 Task: Create a due date automation trigger when advanced on, on the tuesday of the week a card is due add fields without custom field "Resume" set to a number greater or equal to 1 and greater than 10 at 11:00 AM.
Action: Mouse moved to (846, 261)
Screenshot: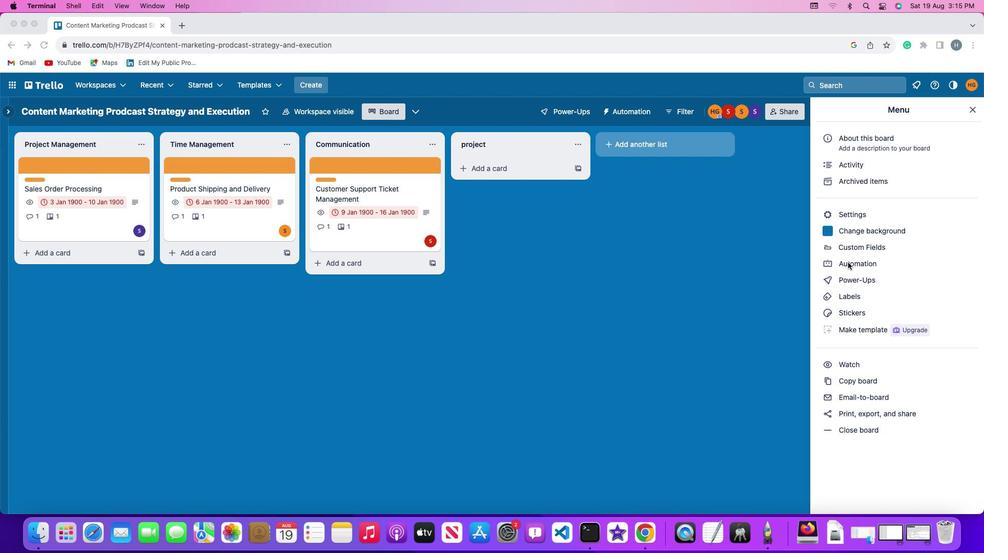 
Action: Mouse pressed left at (846, 261)
Screenshot: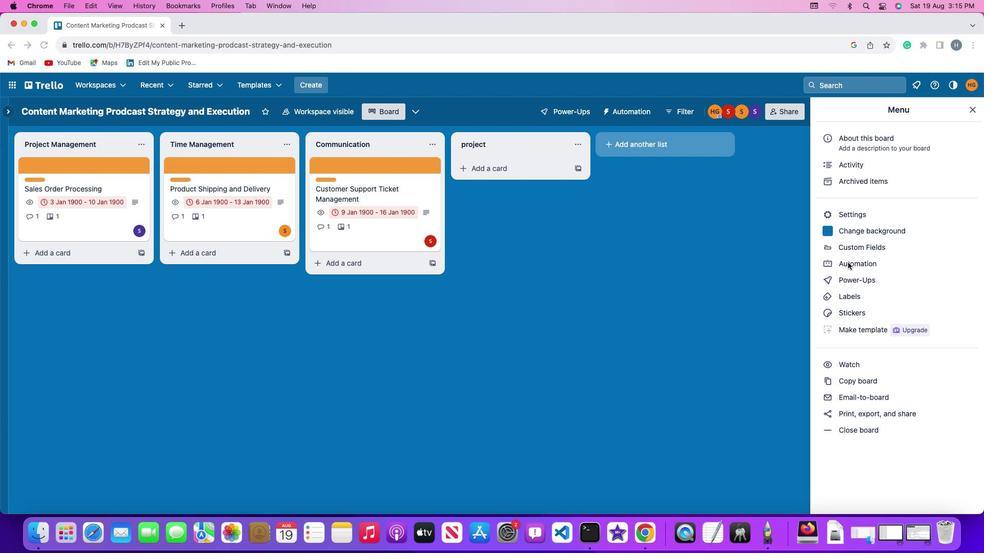 
Action: Mouse pressed left at (846, 261)
Screenshot: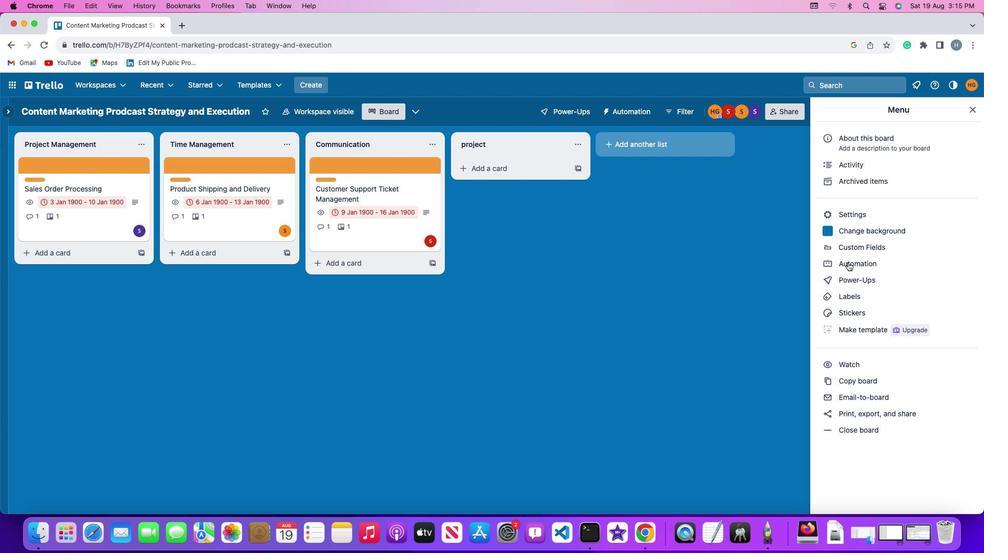 
Action: Mouse moved to (74, 242)
Screenshot: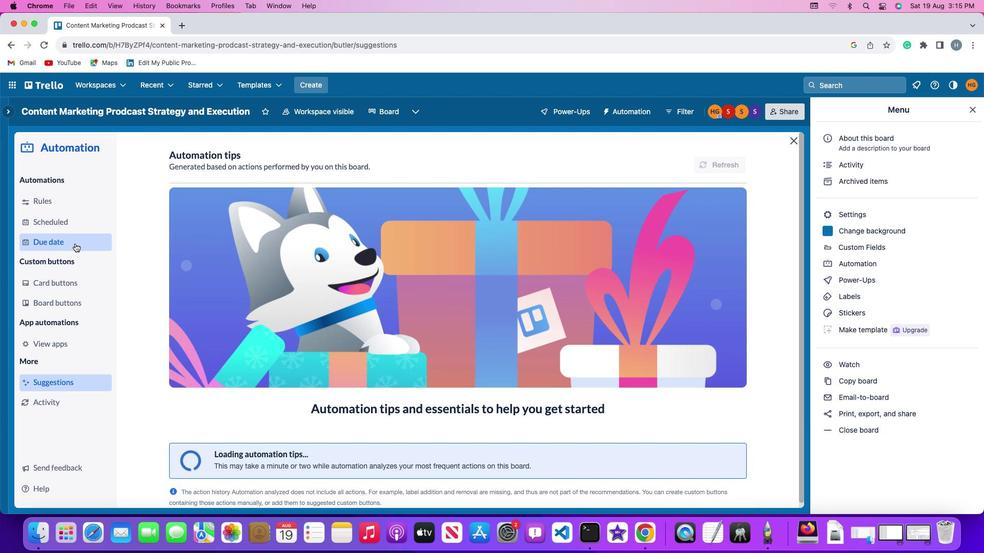 
Action: Mouse pressed left at (74, 242)
Screenshot: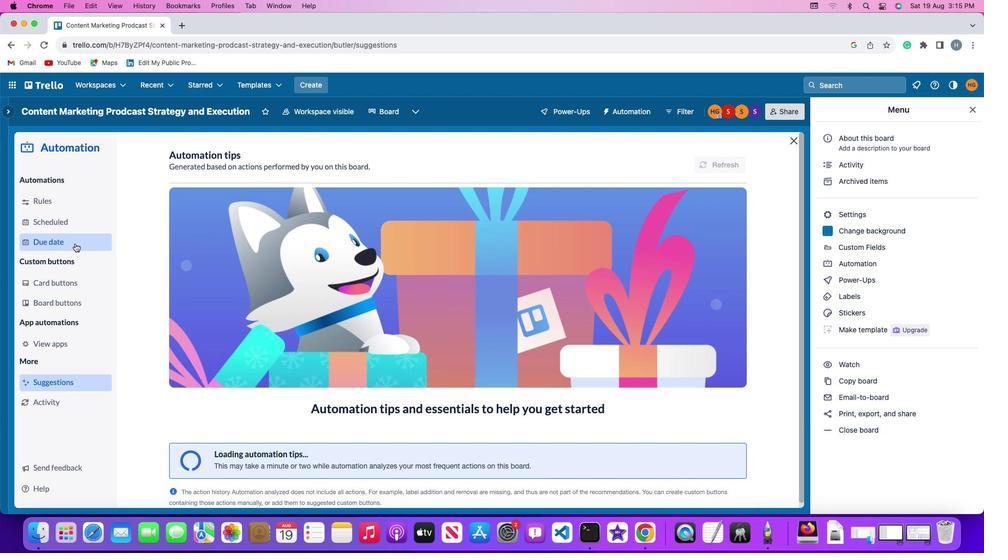 
Action: Mouse moved to (705, 155)
Screenshot: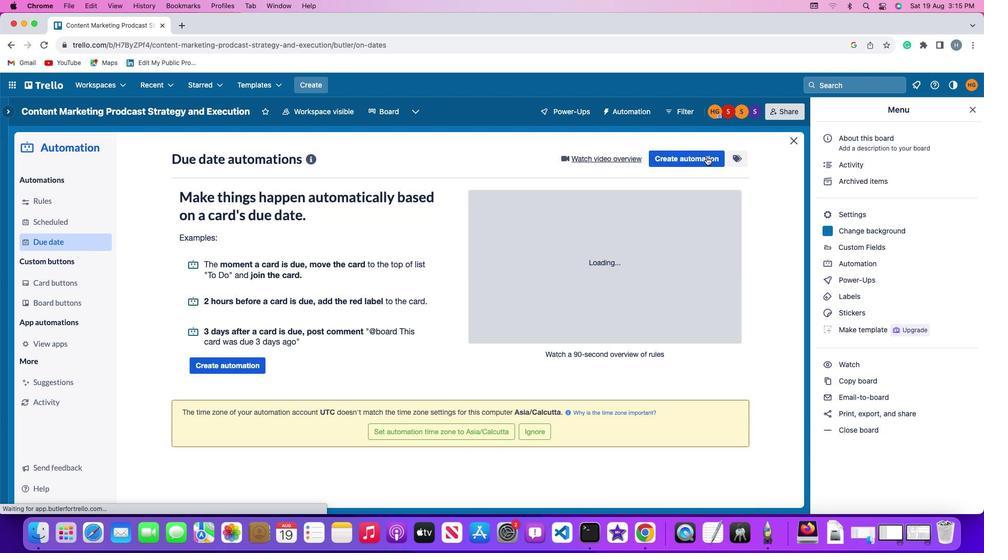 
Action: Mouse pressed left at (705, 155)
Screenshot: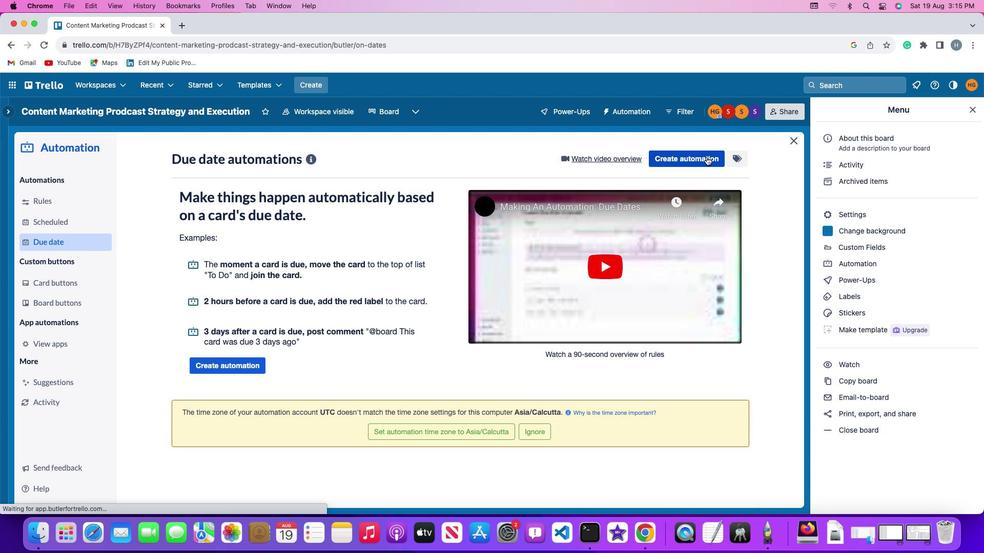 
Action: Mouse moved to (190, 254)
Screenshot: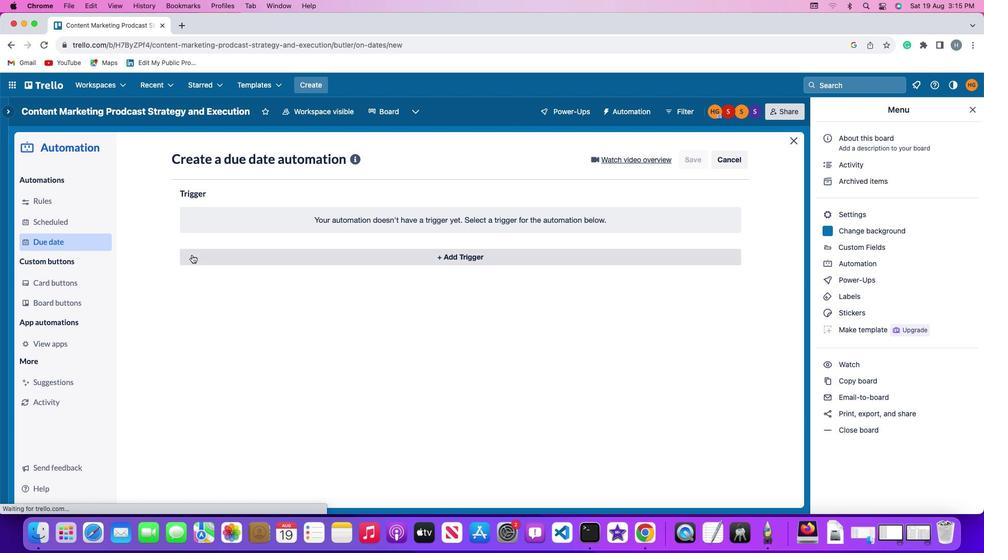 
Action: Mouse pressed left at (190, 254)
Screenshot: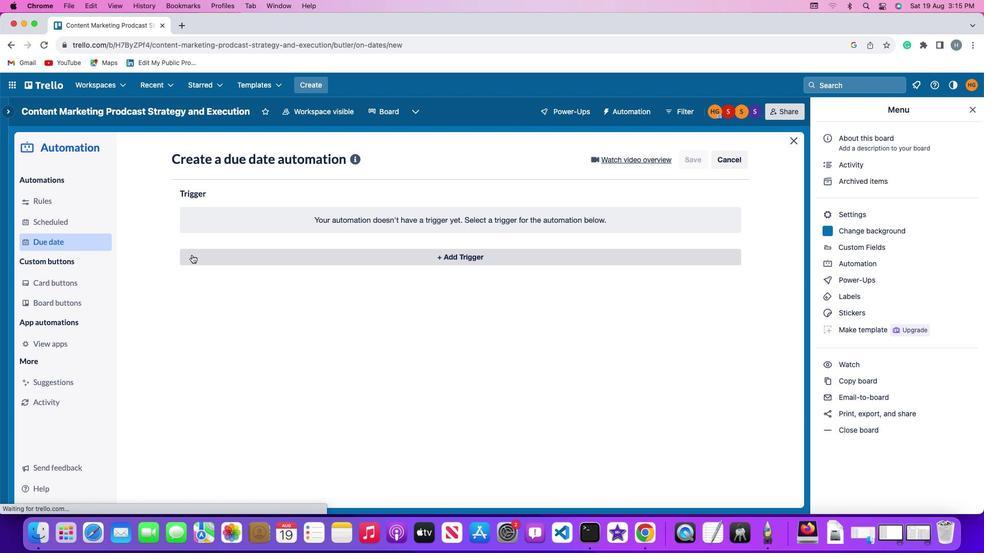 
Action: Mouse moved to (231, 444)
Screenshot: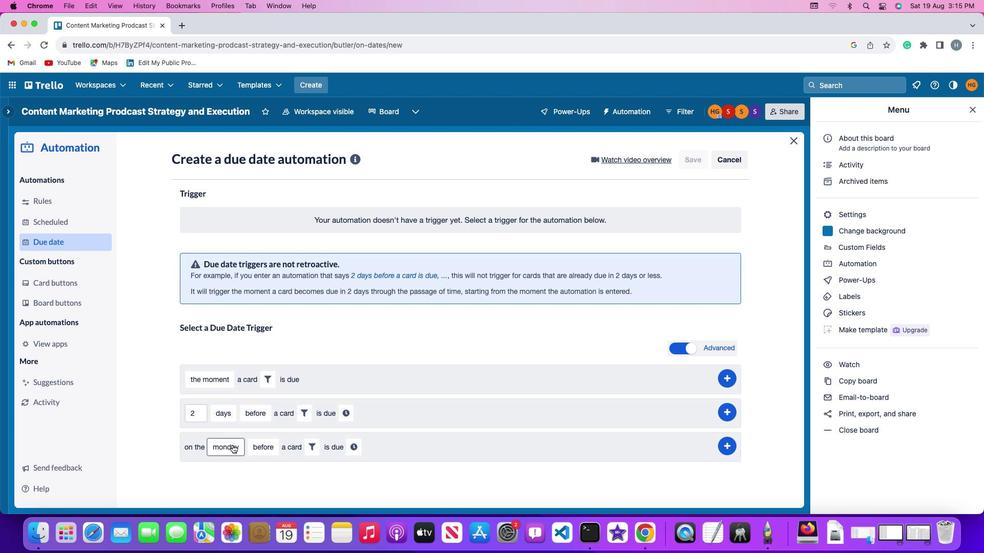 
Action: Mouse pressed left at (231, 444)
Screenshot: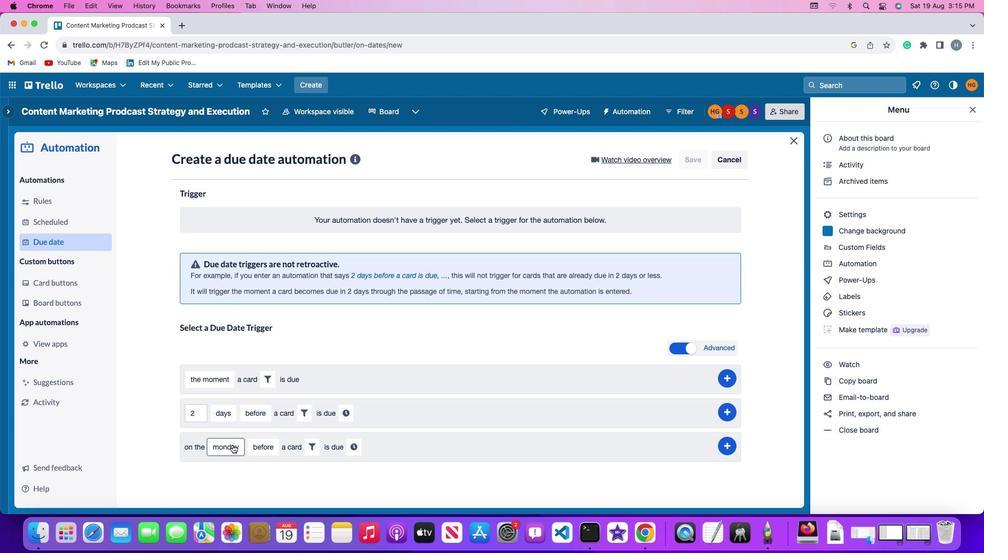 
Action: Mouse moved to (241, 327)
Screenshot: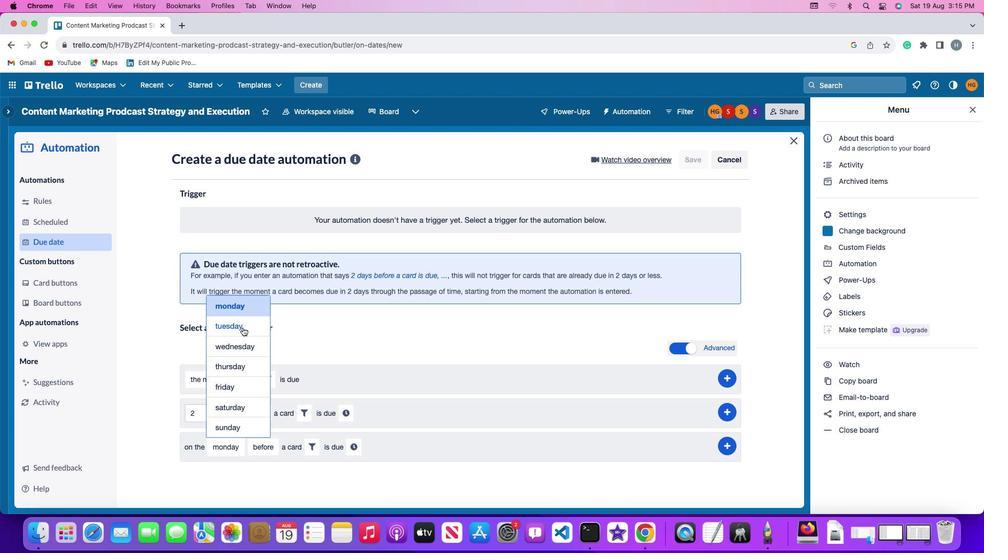 
Action: Mouse pressed left at (241, 327)
Screenshot: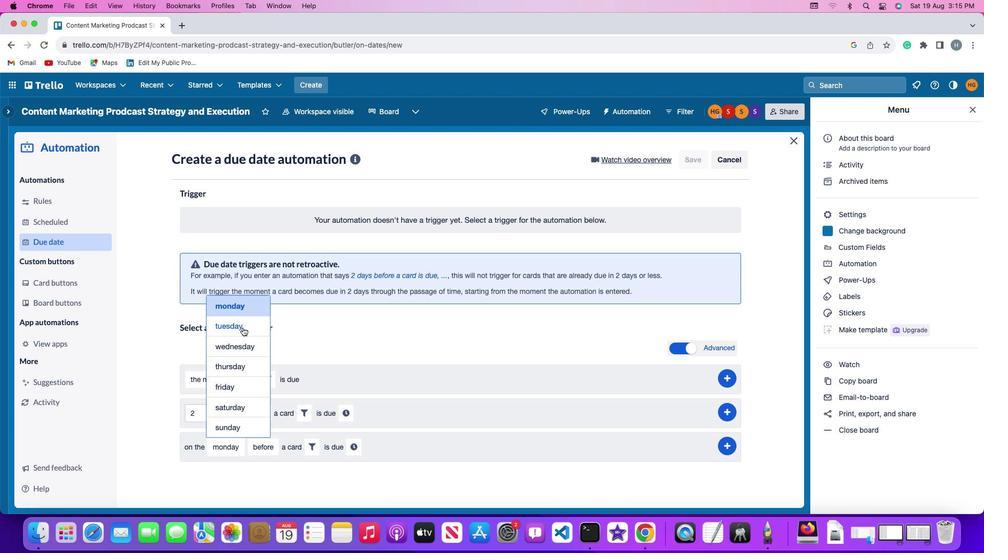 
Action: Mouse moved to (266, 443)
Screenshot: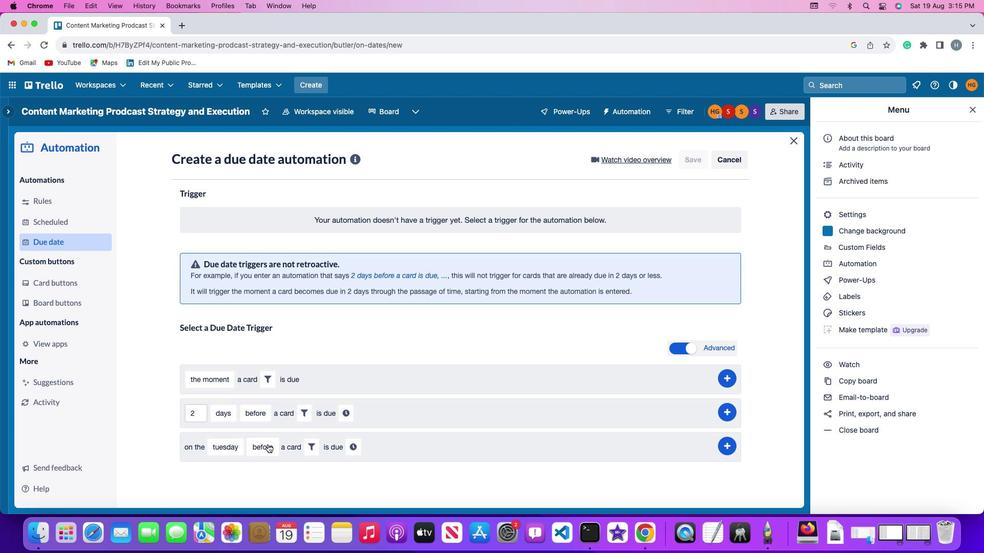 
Action: Mouse pressed left at (266, 443)
Screenshot: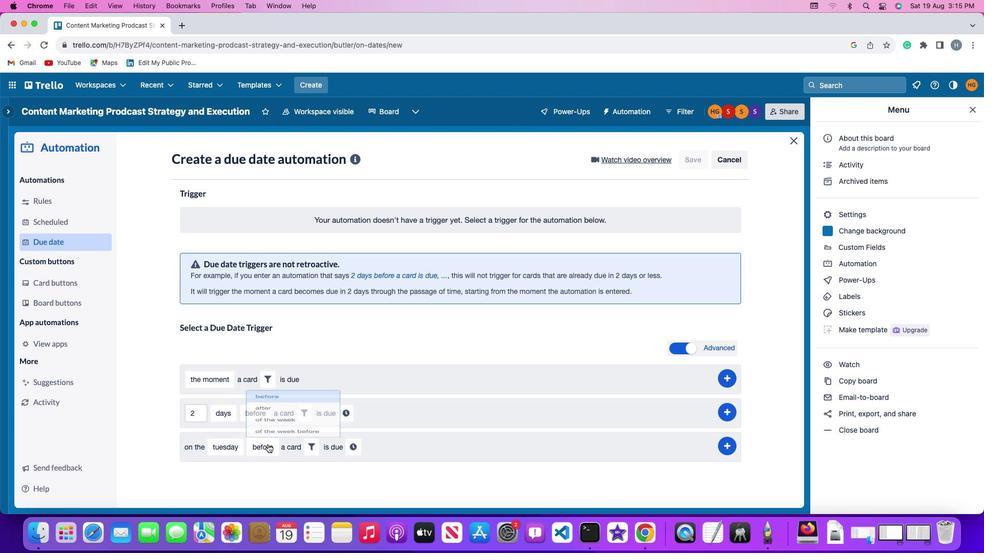 
Action: Mouse moved to (273, 408)
Screenshot: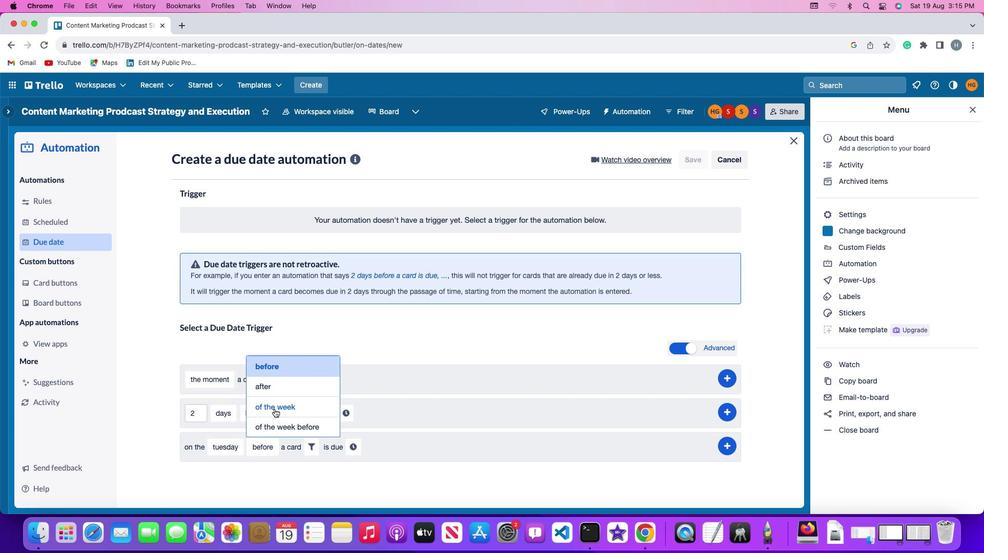 
Action: Mouse pressed left at (273, 408)
Screenshot: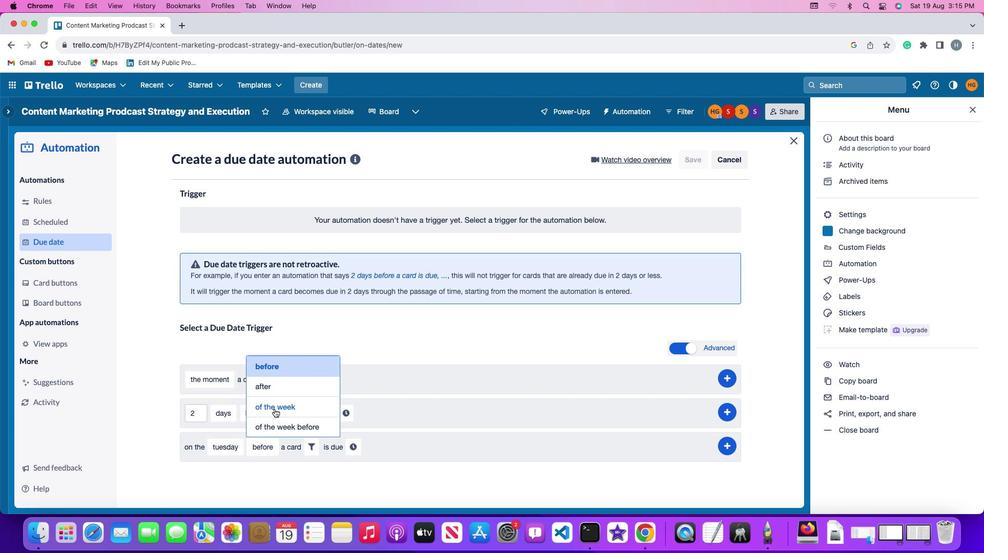 
Action: Mouse moved to (331, 442)
Screenshot: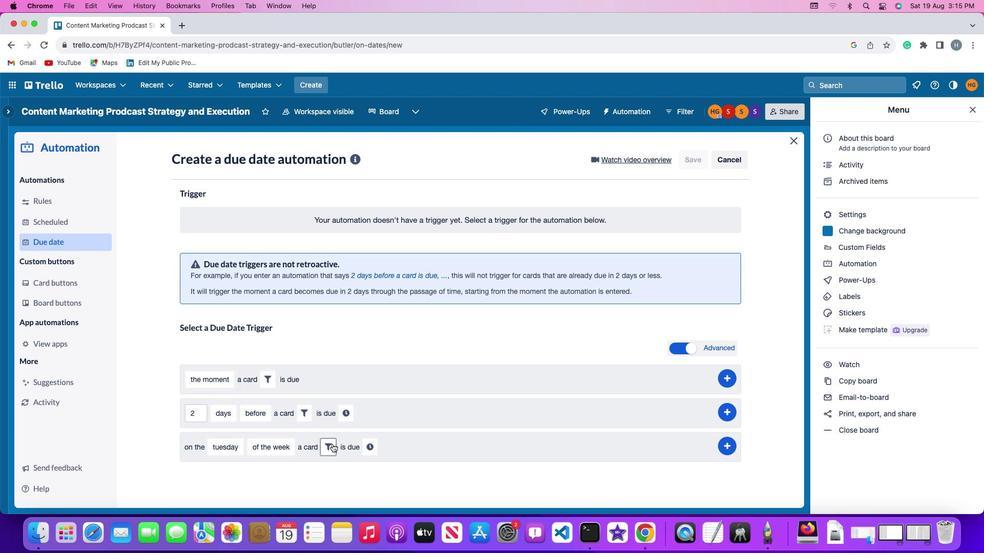 
Action: Mouse pressed left at (331, 442)
Screenshot: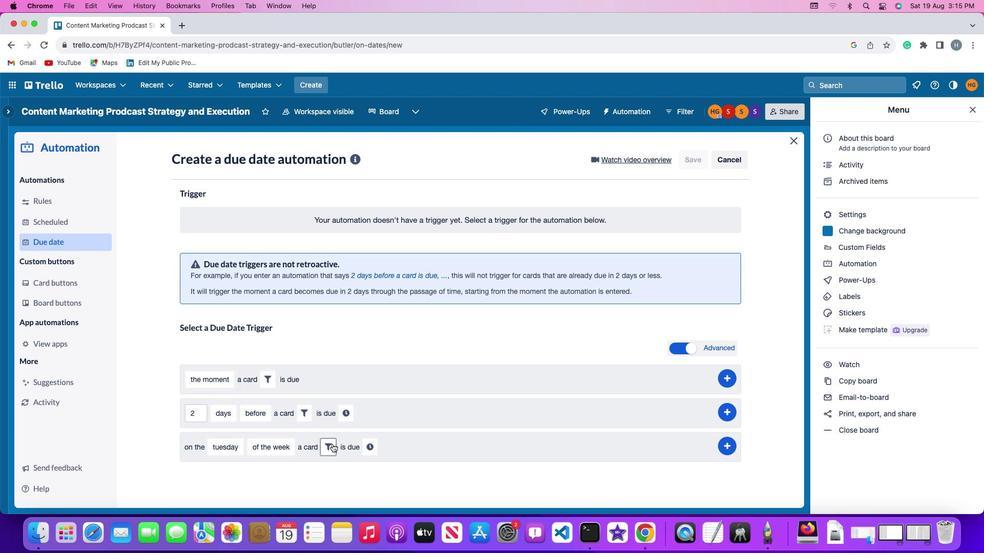 
Action: Mouse moved to (484, 475)
Screenshot: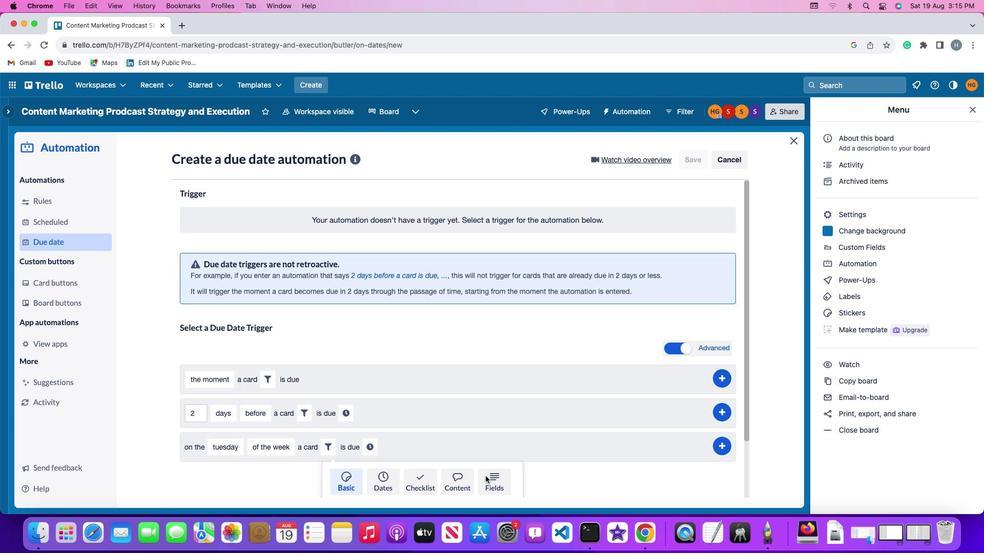 
Action: Mouse pressed left at (484, 475)
Screenshot: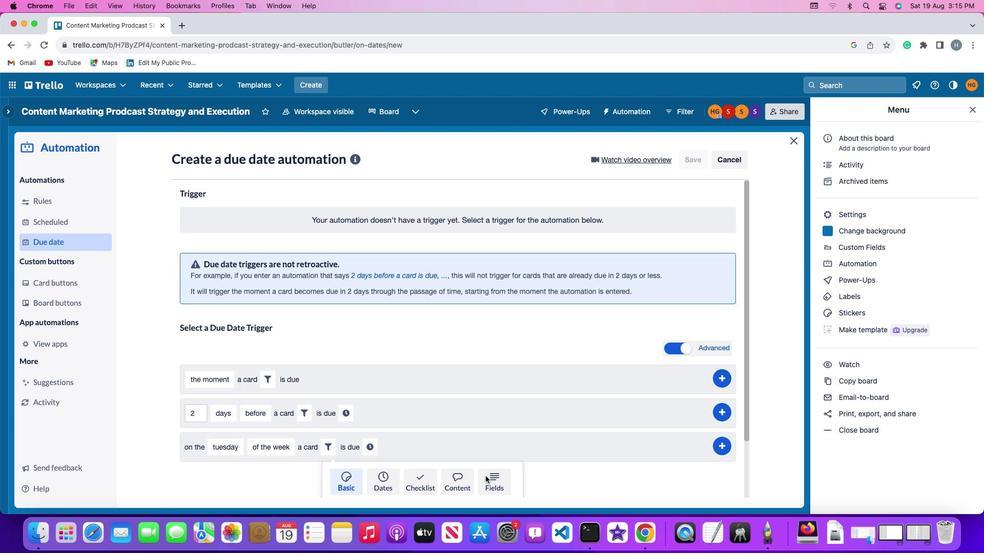 
Action: Mouse moved to (274, 474)
Screenshot: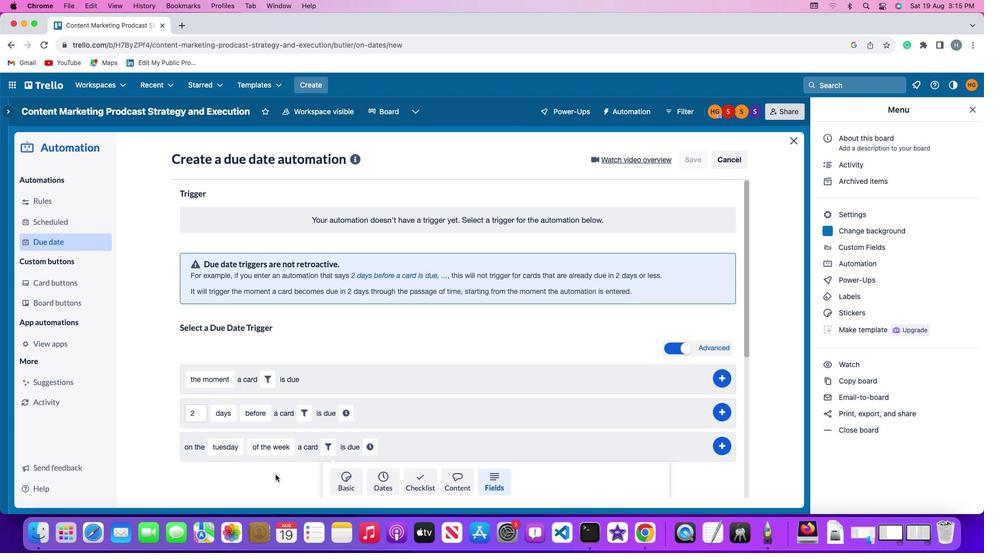
Action: Mouse scrolled (274, 474) with delta (0, -1)
Screenshot: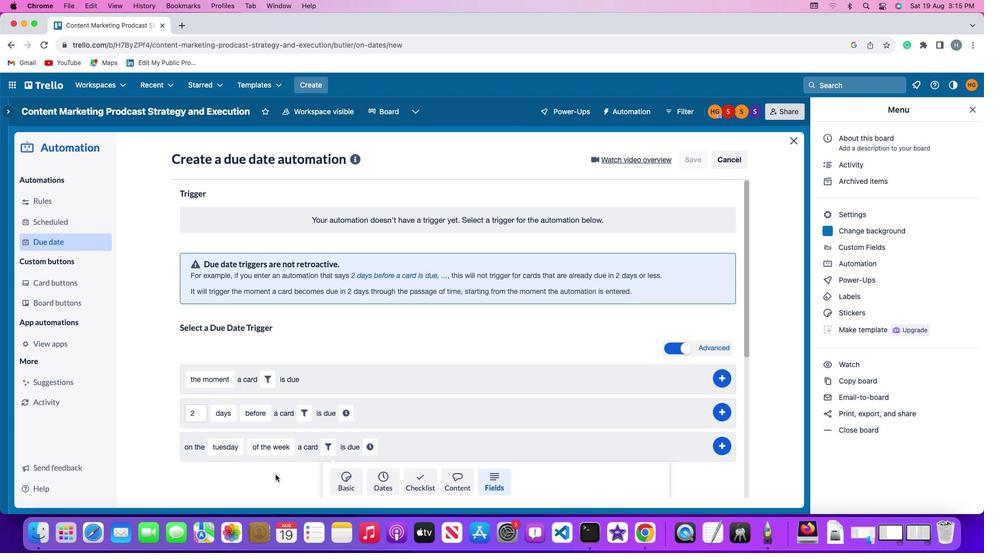 
Action: Mouse scrolled (274, 474) with delta (0, -1)
Screenshot: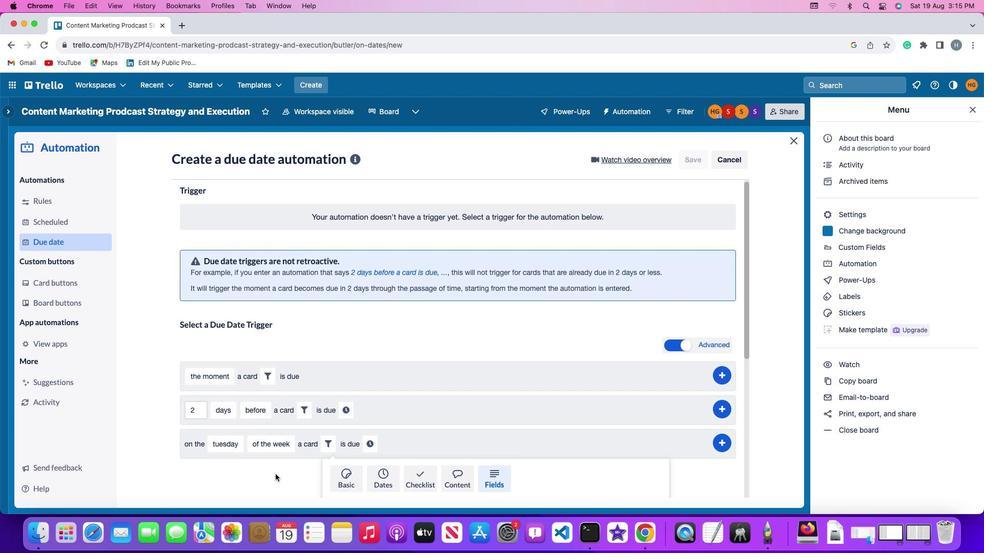 
Action: Mouse moved to (274, 473)
Screenshot: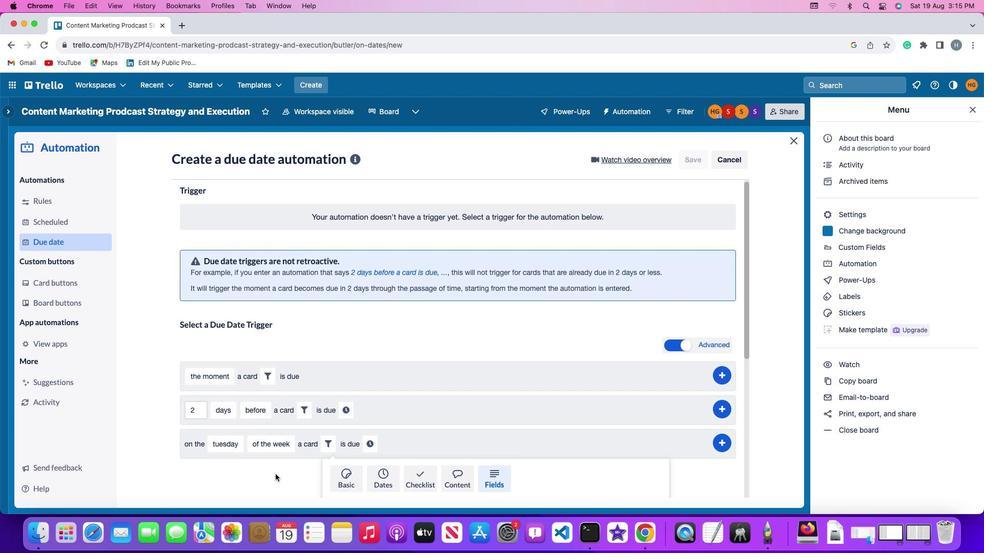 
Action: Mouse scrolled (274, 473) with delta (0, -2)
Screenshot: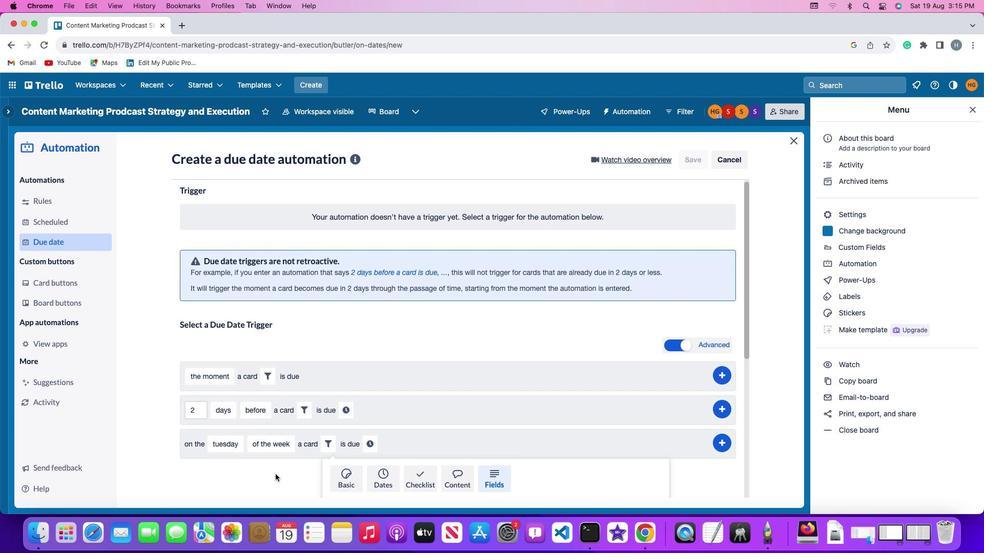 
Action: Mouse moved to (274, 473)
Screenshot: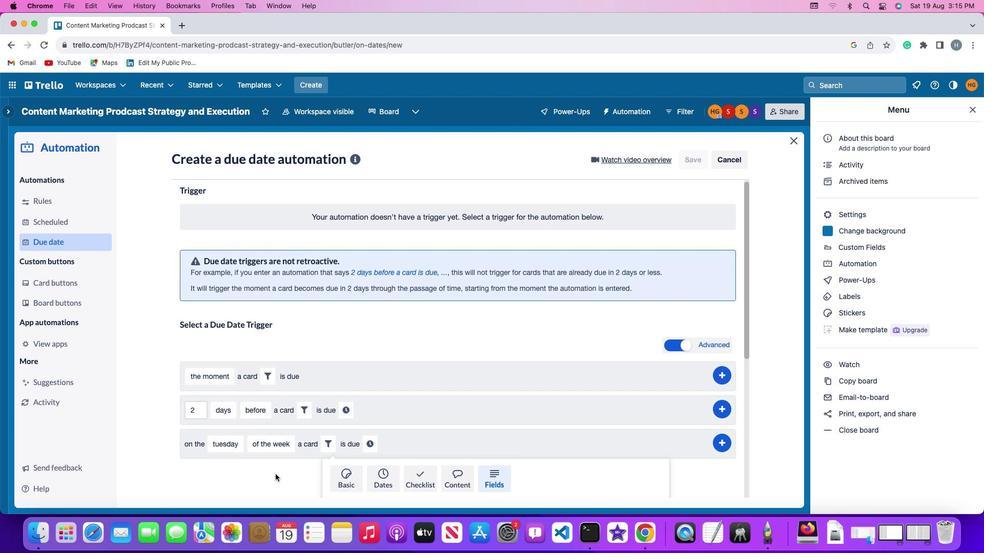 
Action: Mouse scrolled (274, 473) with delta (0, -3)
Screenshot: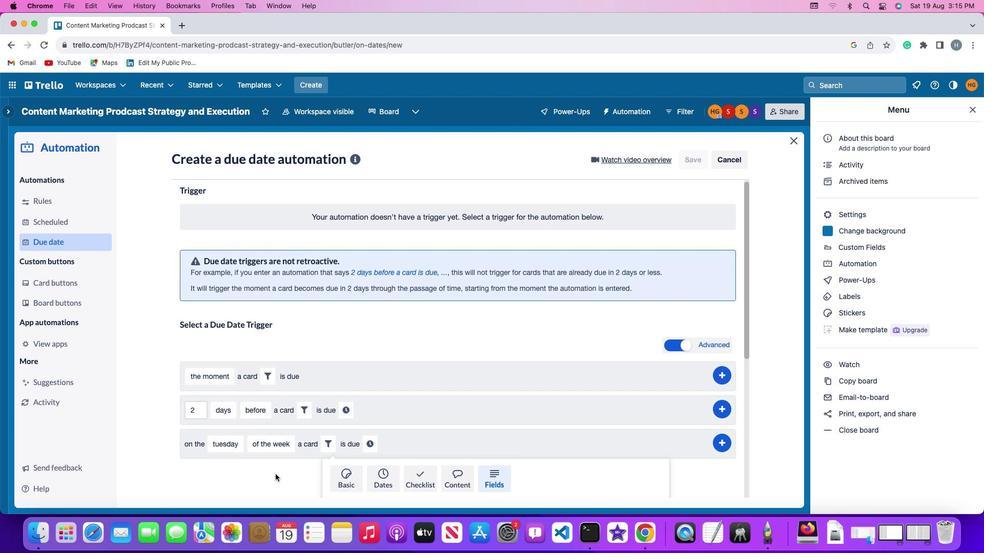
Action: Mouse moved to (274, 473)
Screenshot: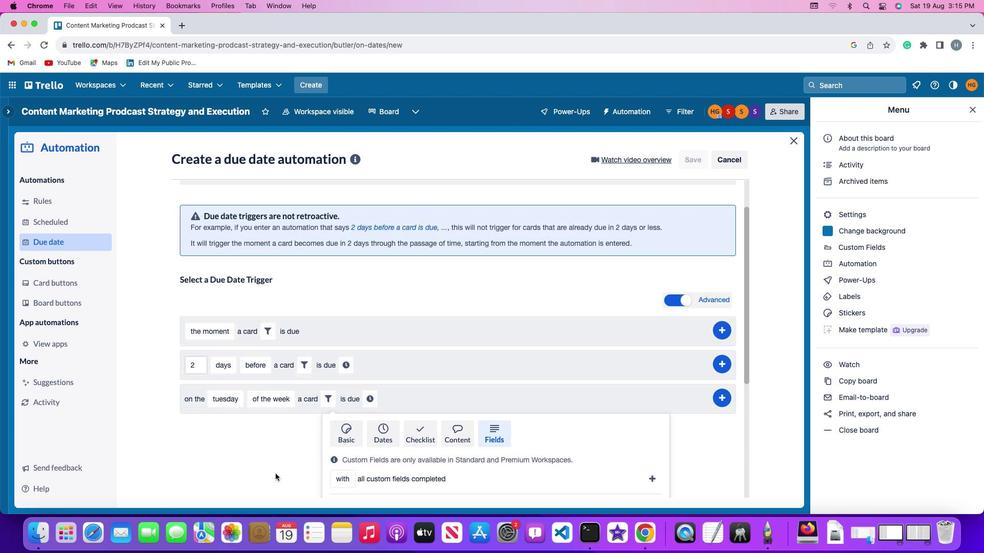 
Action: Mouse scrolled (274, 473) with delta (0, -3)
Screenshot: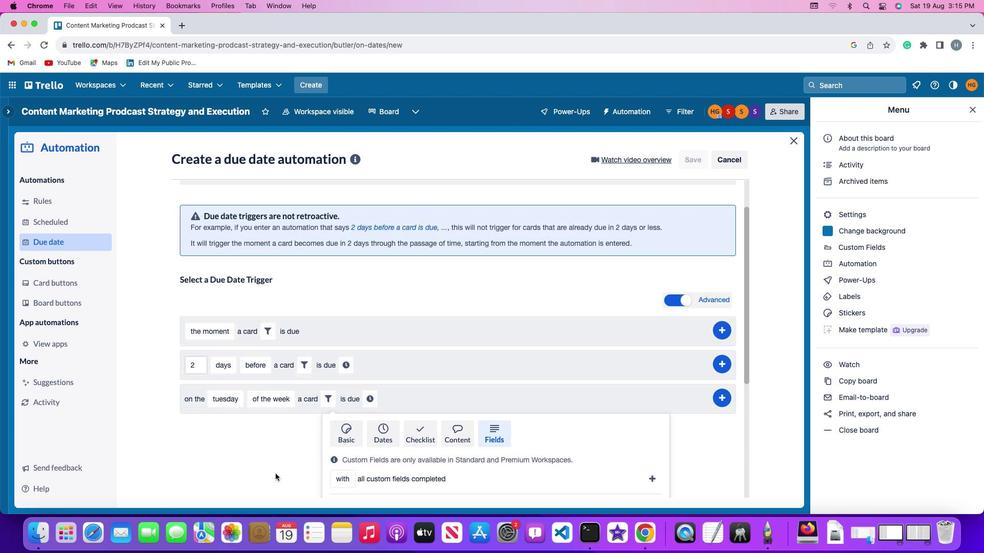 
Action: Mouse moved to (274, 472)
Screenshot: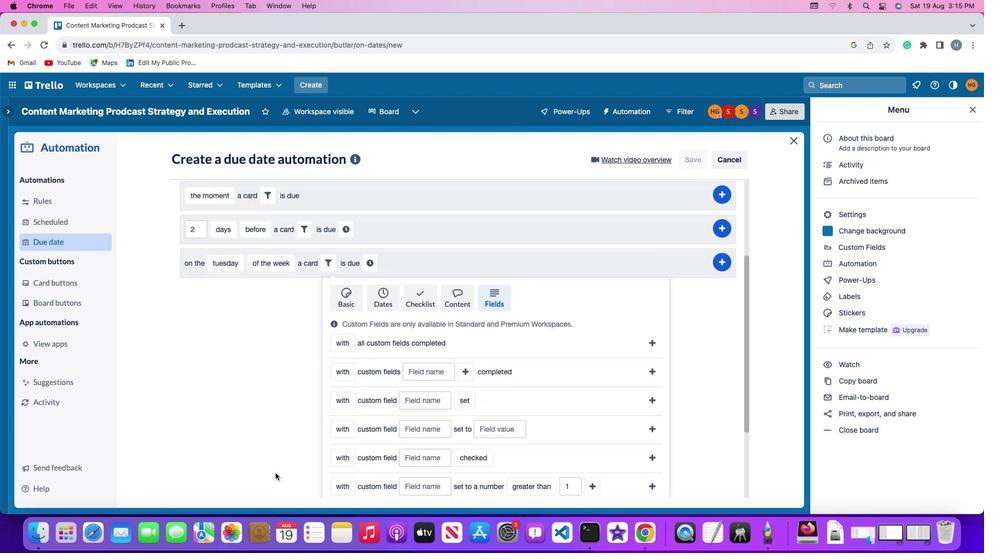 
Action: Mouse scrolled (274, 472) with delta (0, -1)
Screenshot: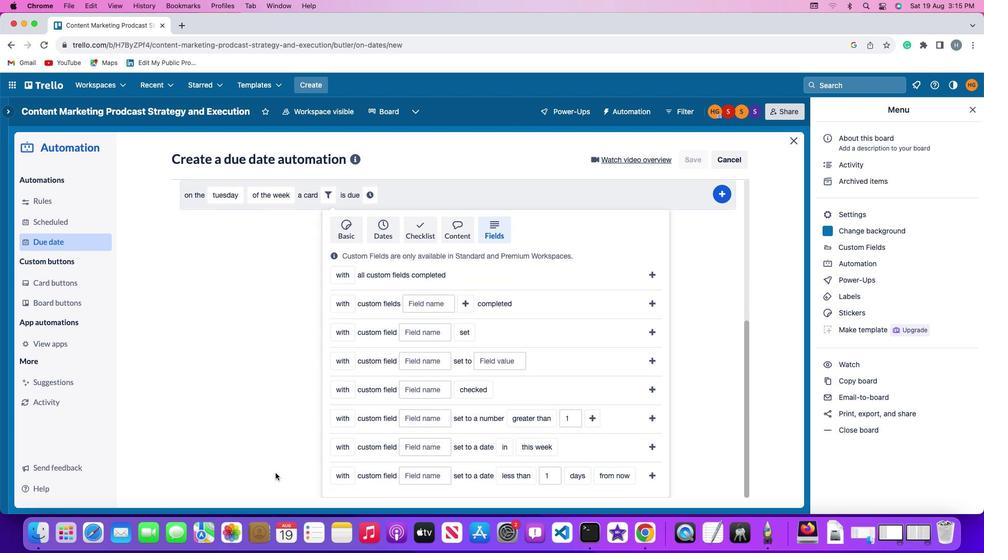 
Action: Mouse scrolled (274, 472) with delta (0, -1)
Screenshot: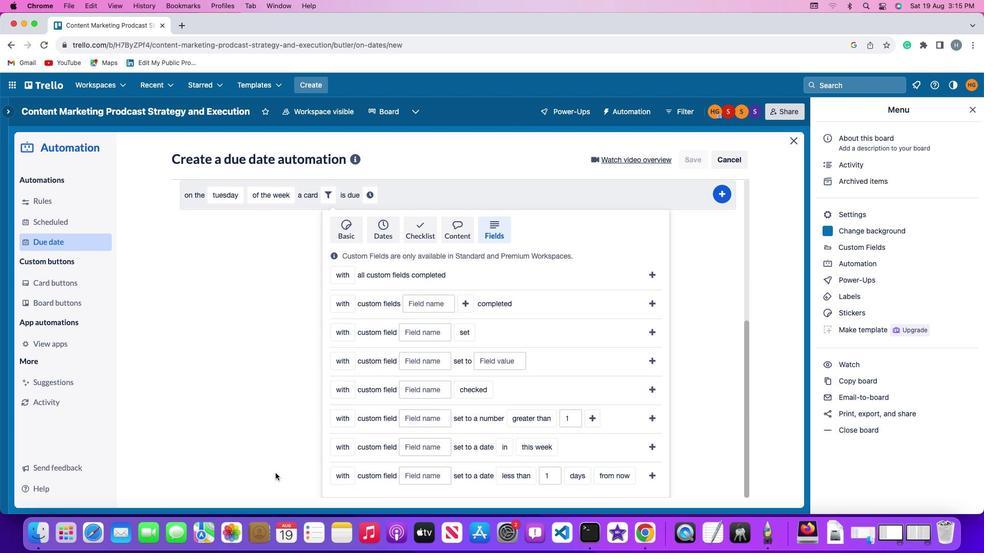 
Action: Mouse scrolled (274, 472) with delta (0, -2)
Screenshot: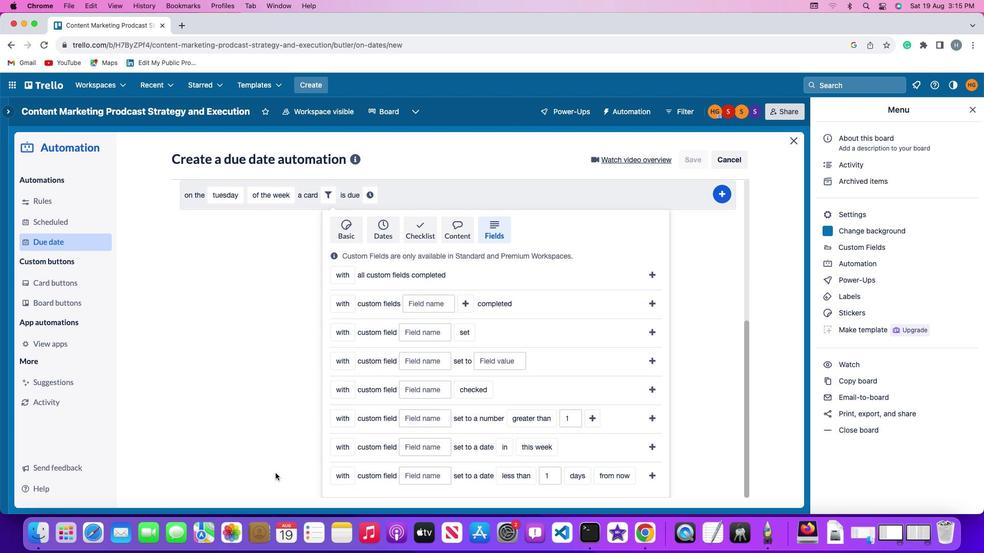 
Action: Mouse scrolled (274, 472) with delta (0, -3)
Screenshot: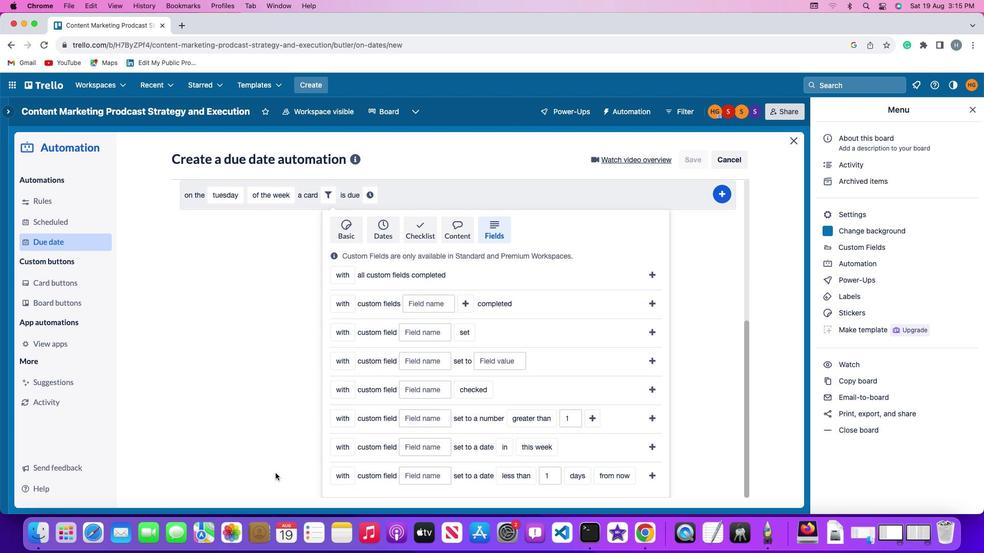 
Action: Mouse moved to (343, 420)
Screenshot: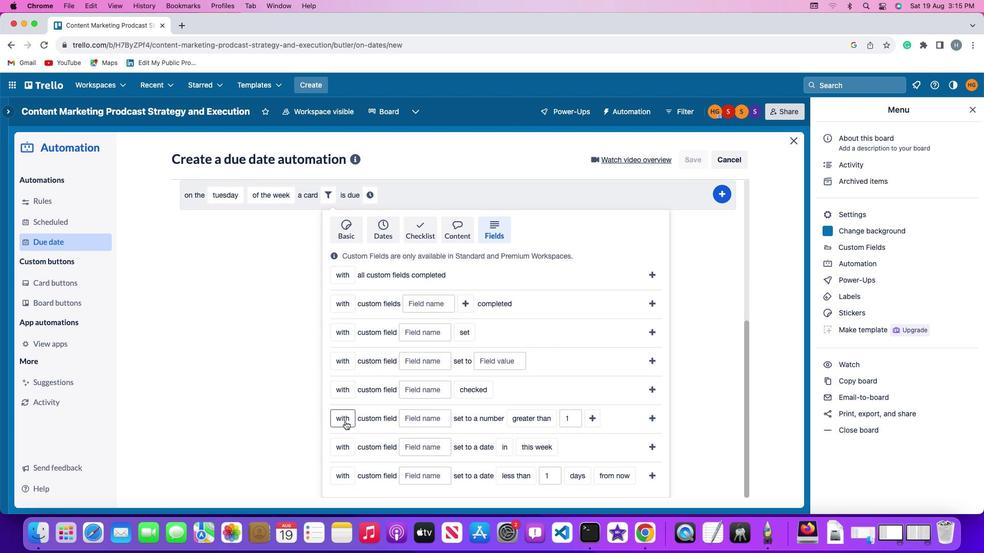 
Action: Mouse pressed left at (343, 420)
Screenshot: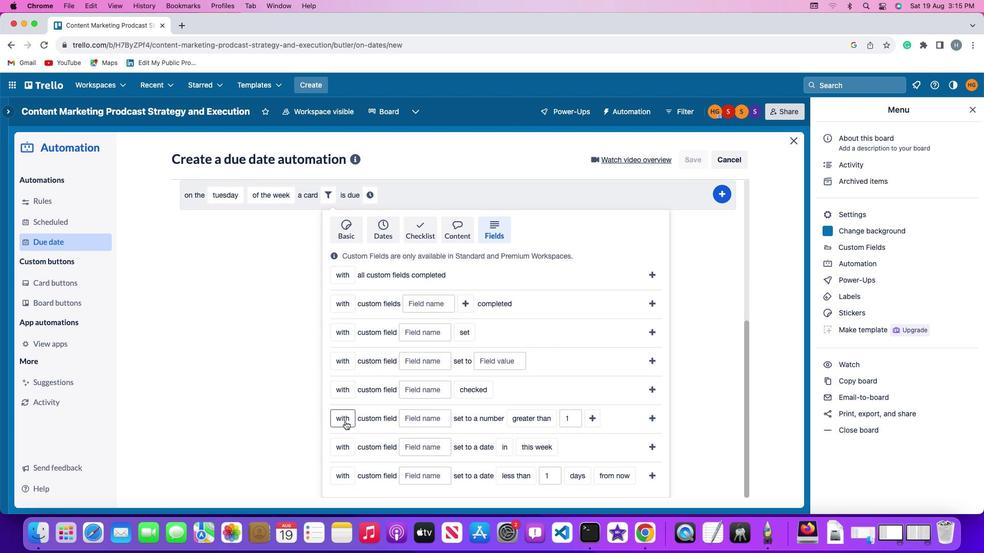 
Action: Mouse moved to (355, 458)
Screenshot: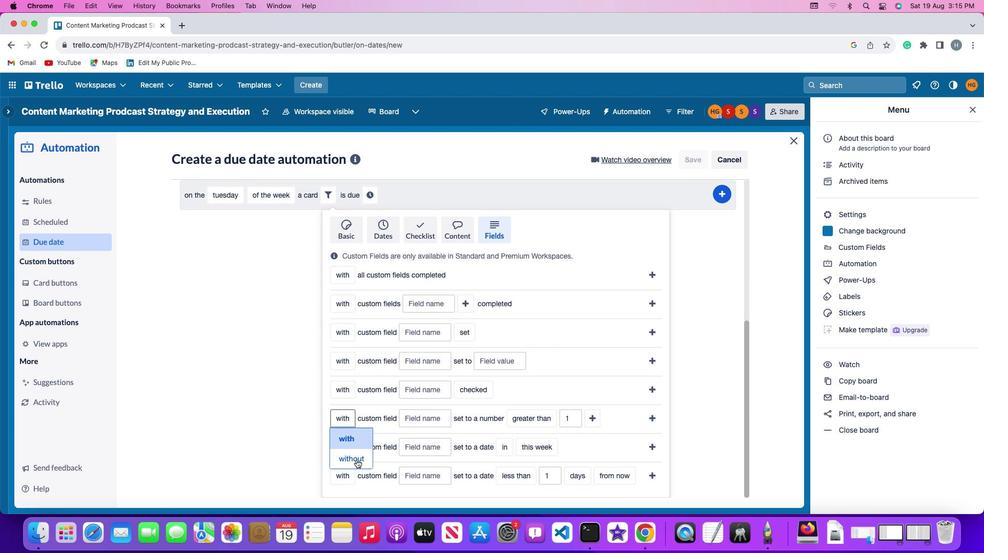 
Action: Mouse pressed left at (355, 458)
Screenshot: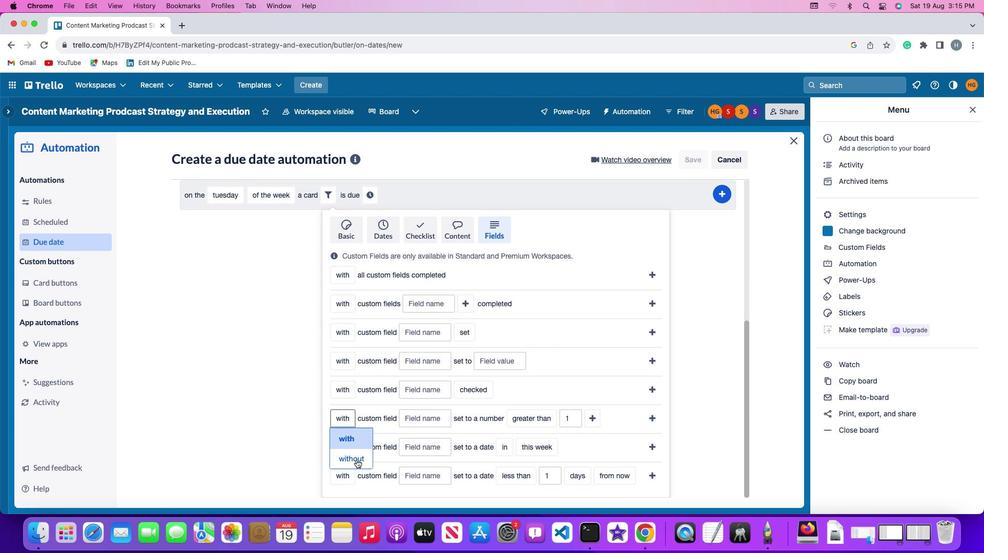 
Action: Mouse moved to (423, 423)
Screenshot: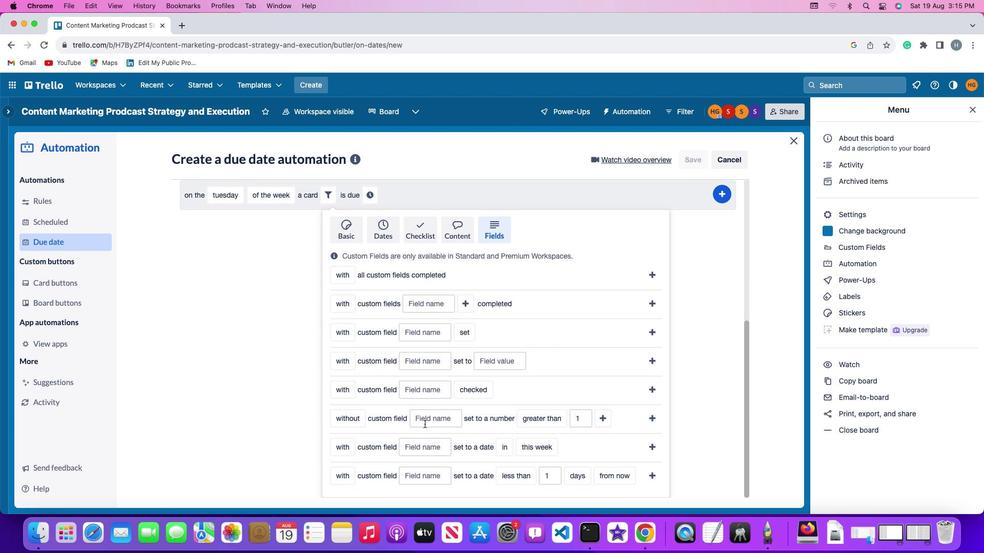 
Action: Mouse pressed left at (423, 423)
Screenshot: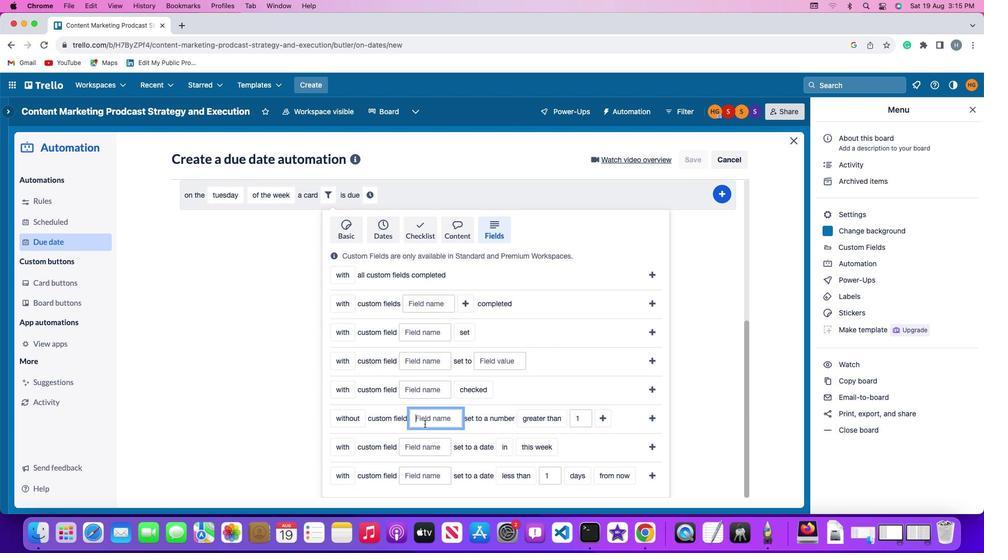 
Action: Mouse moved to (423, 422)
Screenshot: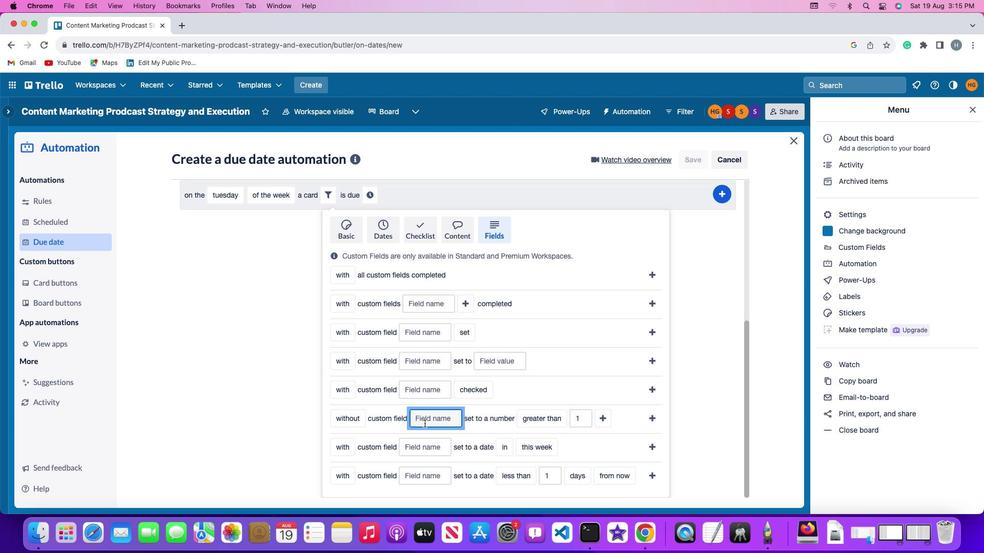 
Action: Key pressed Key.shift
Screenshot: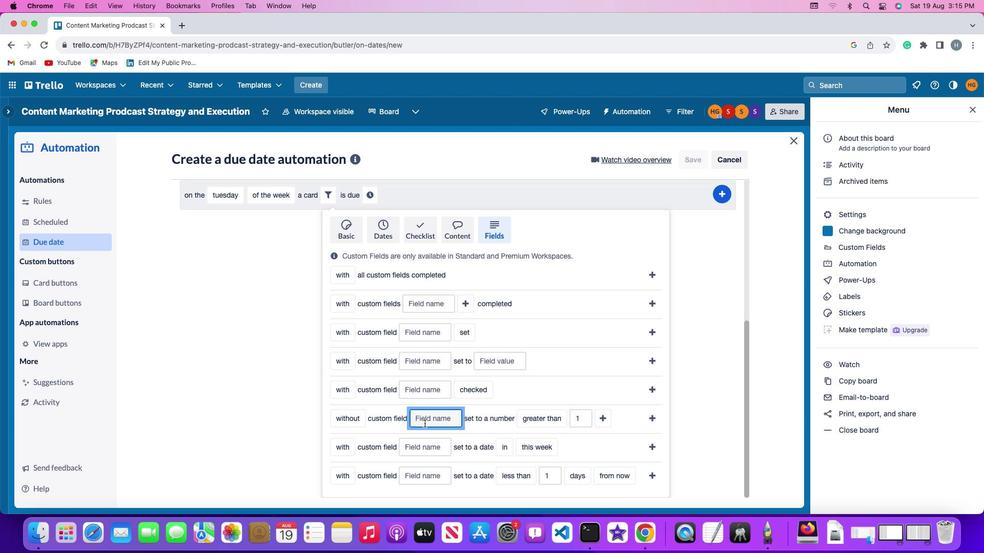 
Action: Mouse moved to (423, 422)
Screenshot: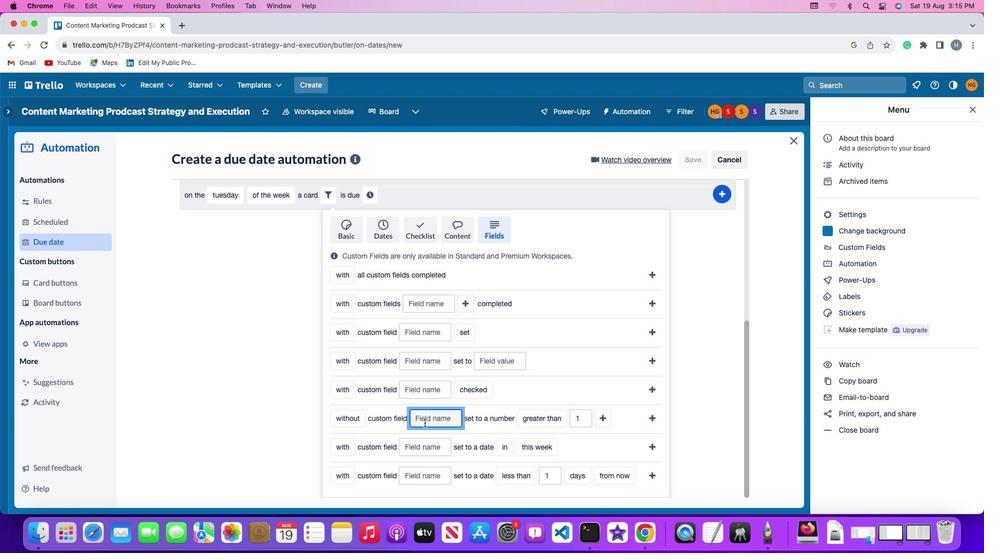 
Action: Key pressed 'R''e'
Screenshot: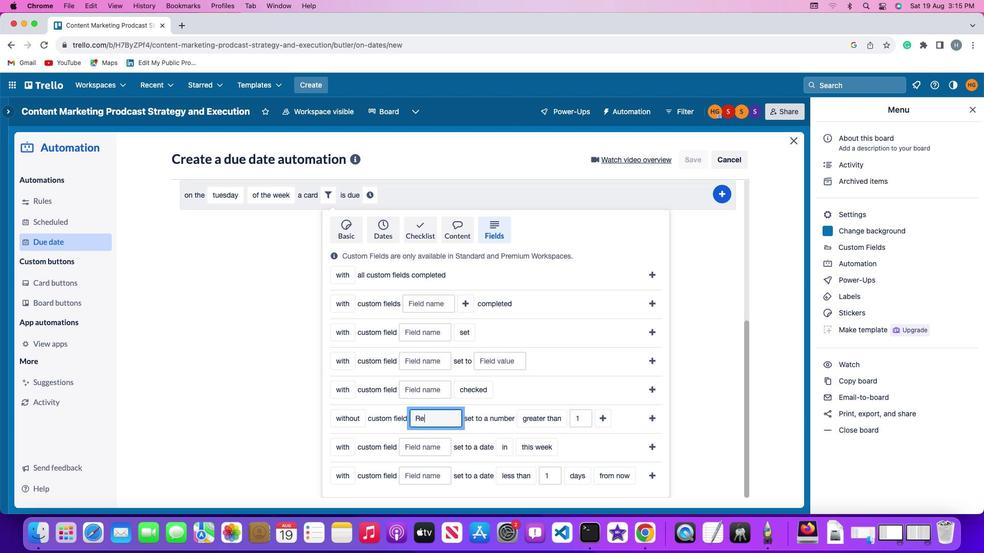 
Action: Mouse moved to (423, 422)
Screenshot: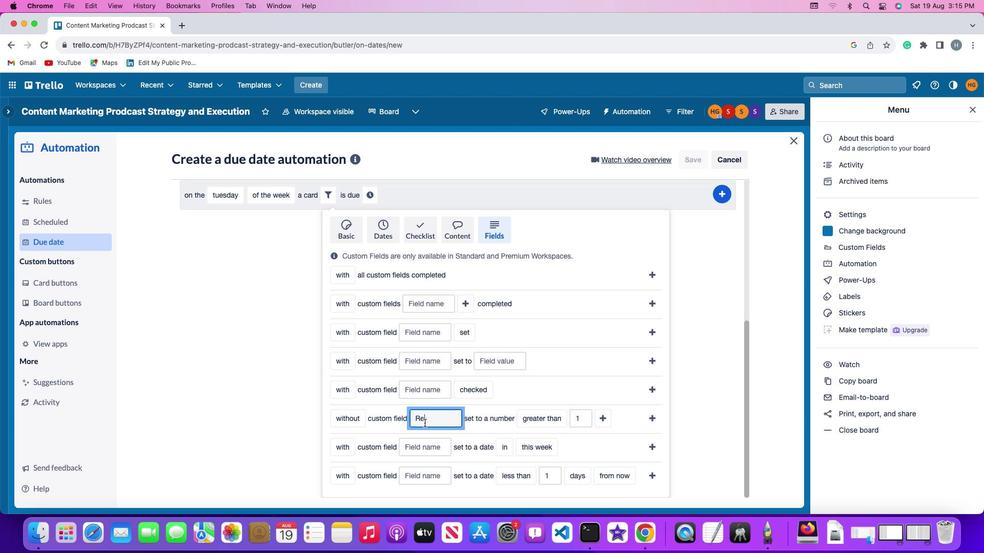 
Action: Key pressed 's''u''m''e'
Screenshot: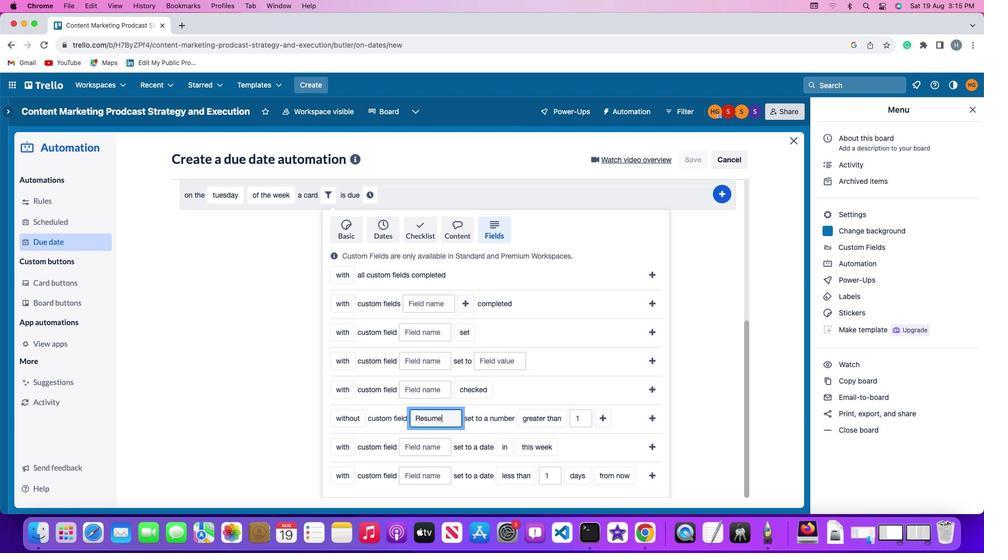 
Action: Mouse moved to (529, 415)
Screenshot: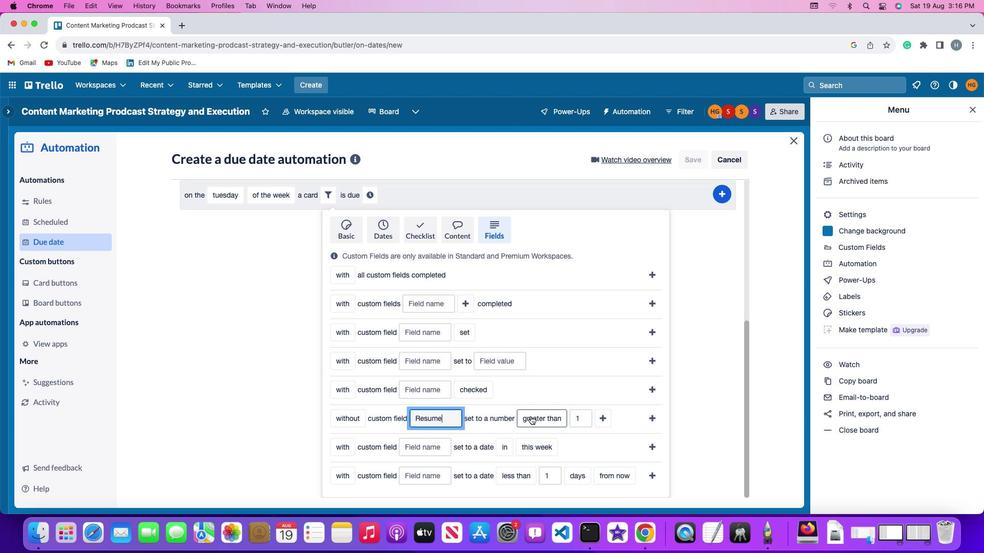 
Action: Mouse pressed left at (529, 415)
Screenshot: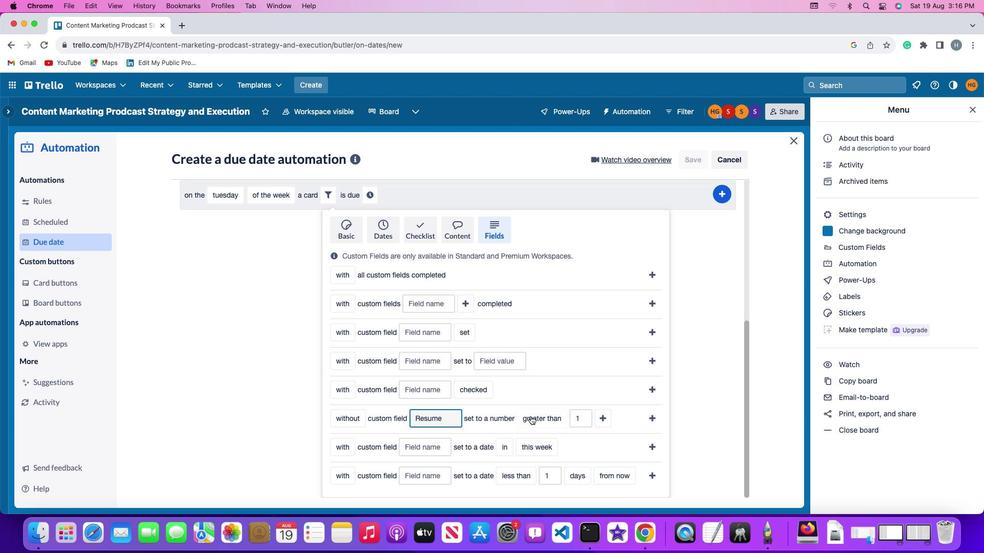 
Action: Mouse moved to (544, 357)
Screenshot: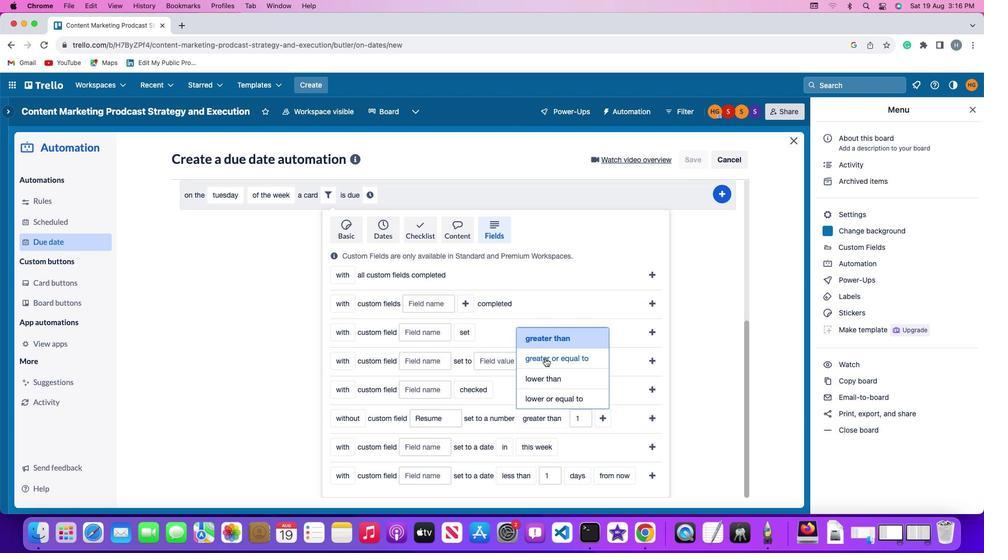 
Action: Mouse pressed left at (544, 357)
Screenshot: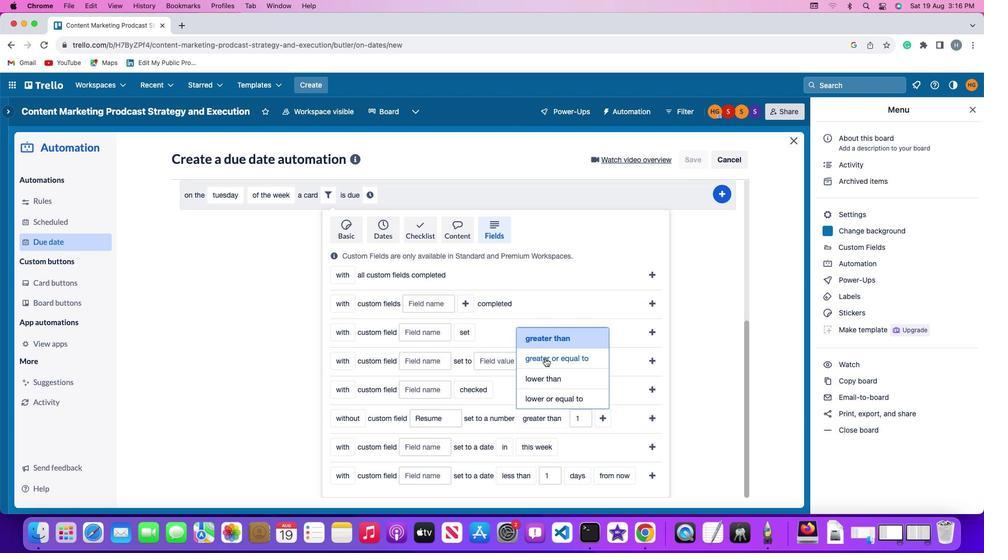
Action: Mouse moved to (600, 416)
Screenshot: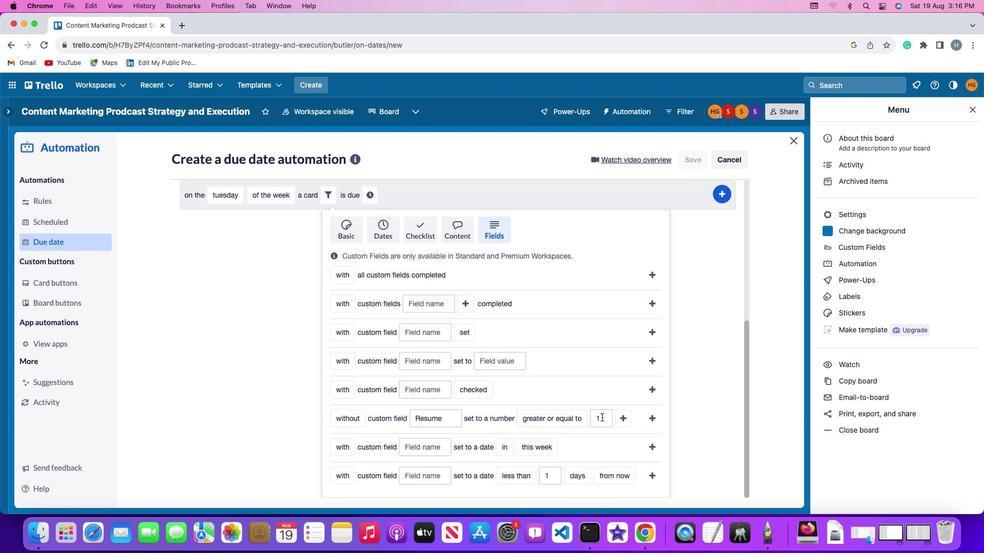 
Action: Mouse pressed left at (600, 416)
Screenshot: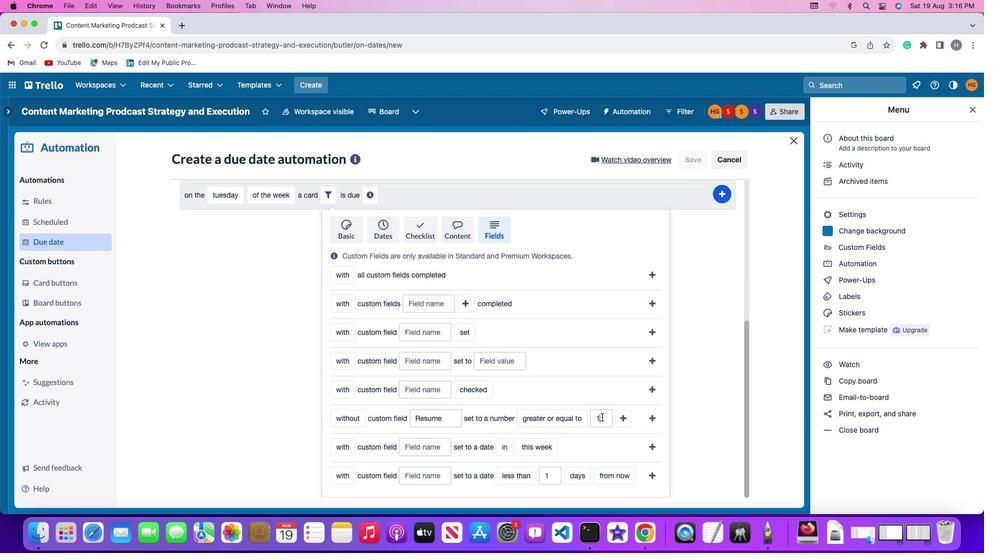 
Action: Mouse moved to (601, 416)
Screenshot: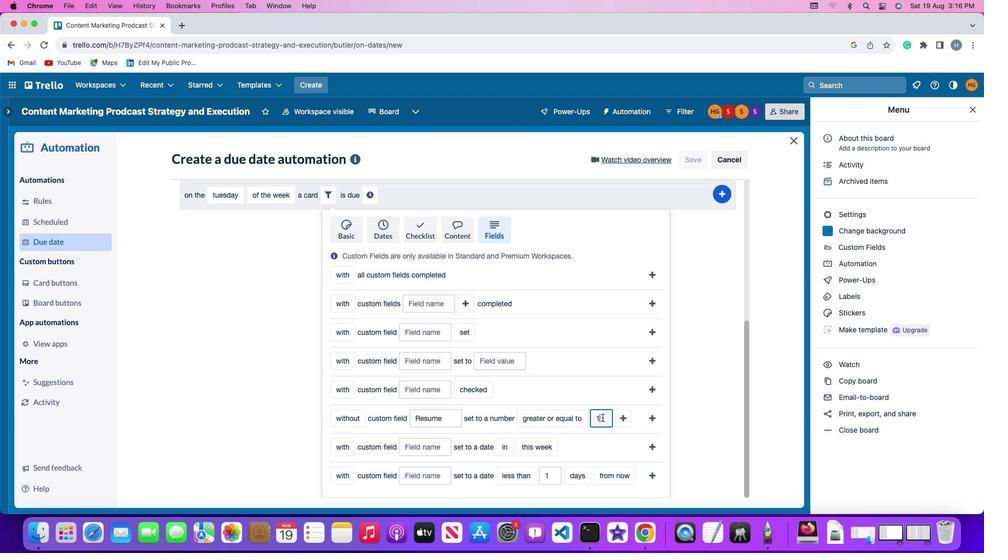 
Action: Key pressed Key.backspace'1'
Screenshot: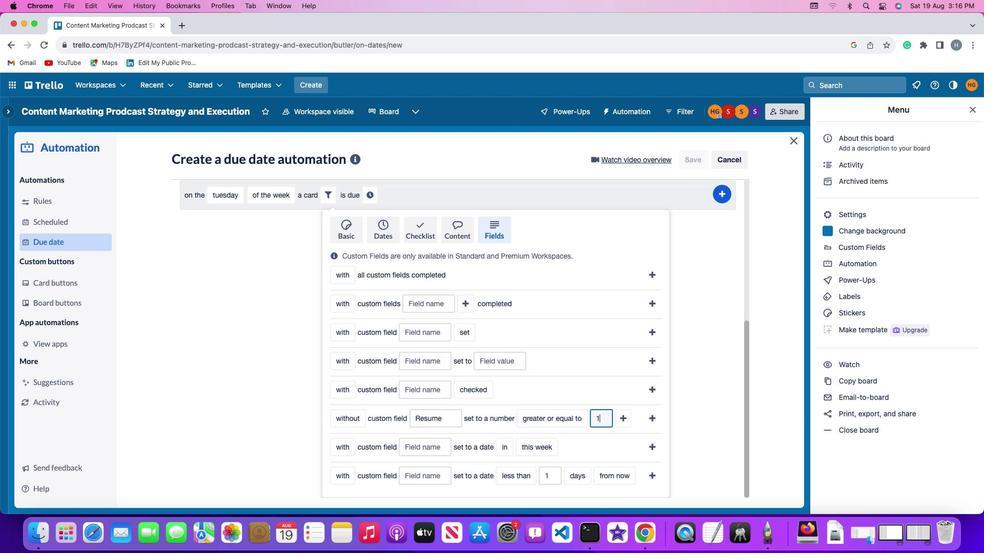 
Action: Mouse moved to (622, 417)
Screenshot: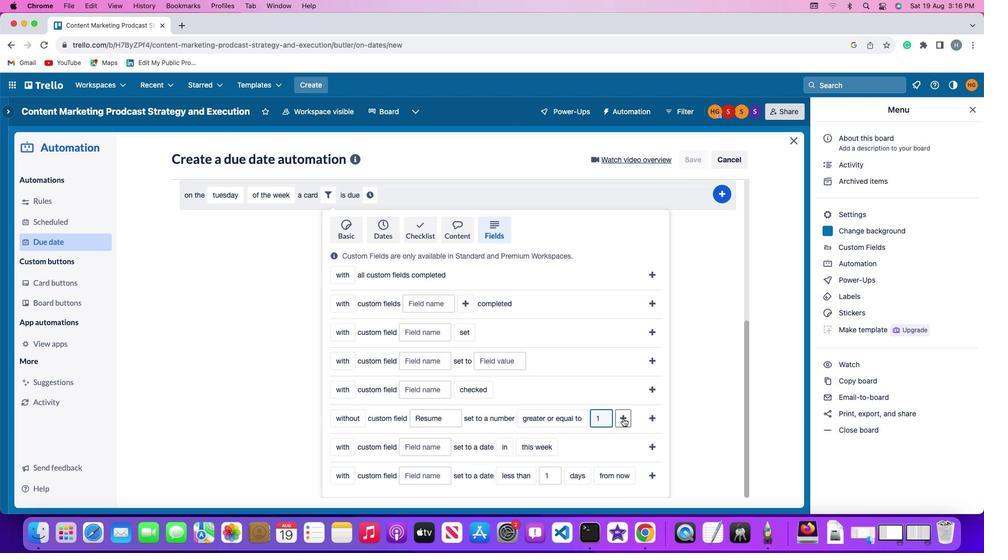 
Action: Mouse pressed left at (622, 417)
Screenshot: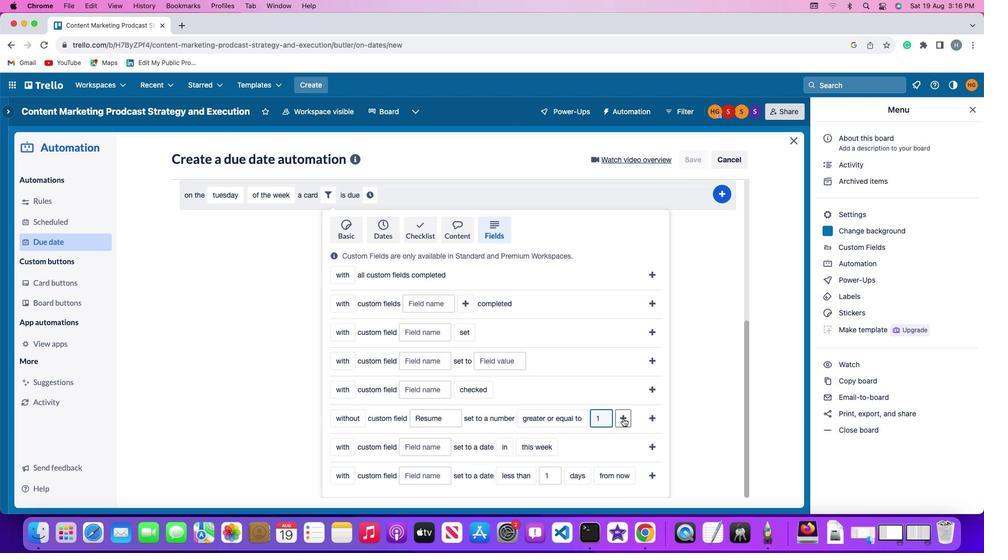 
Action: Mouse moved to (380, 439)
Screenshot: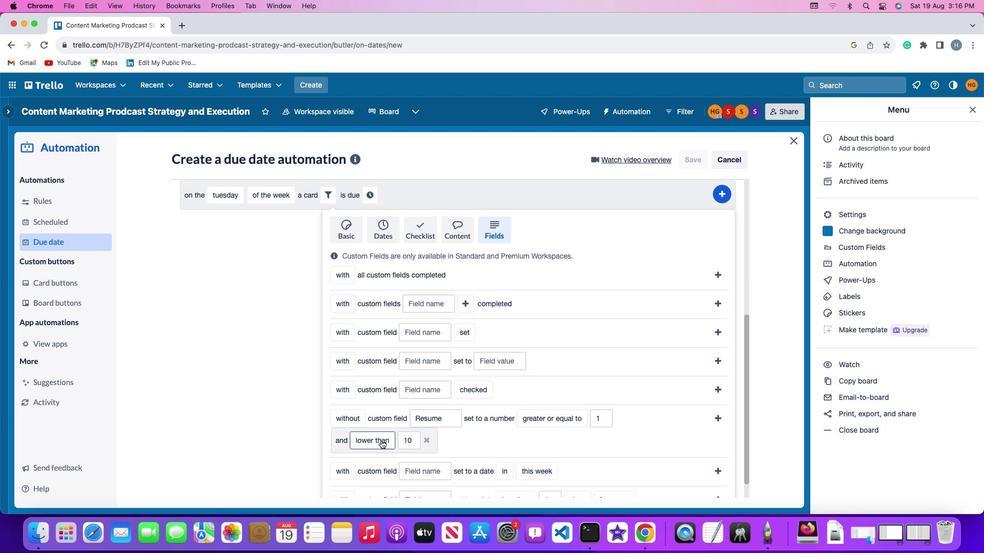 
Action: Mouse pressed left at (380, 439)
Screenshot: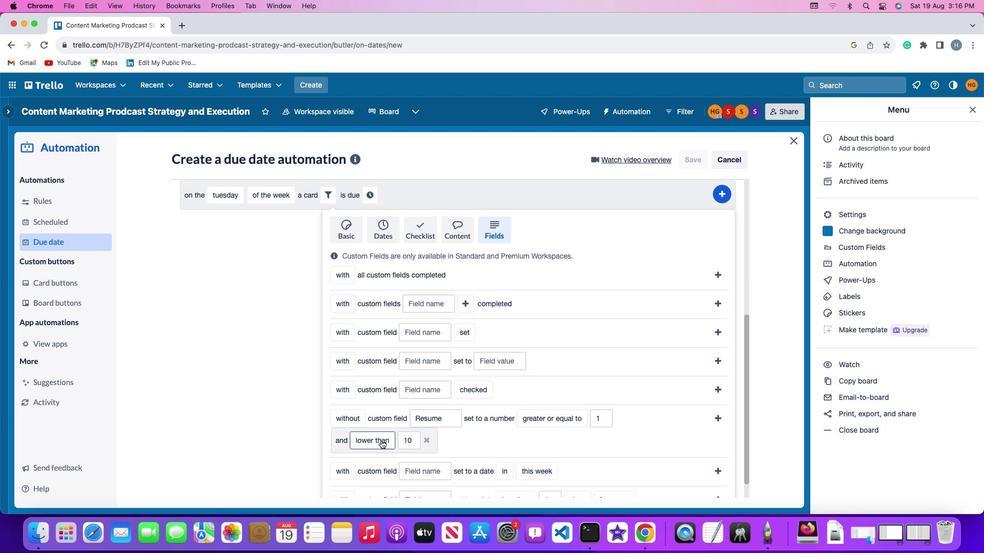 
Action: Mouse moved to (387, 402)
Screenshot: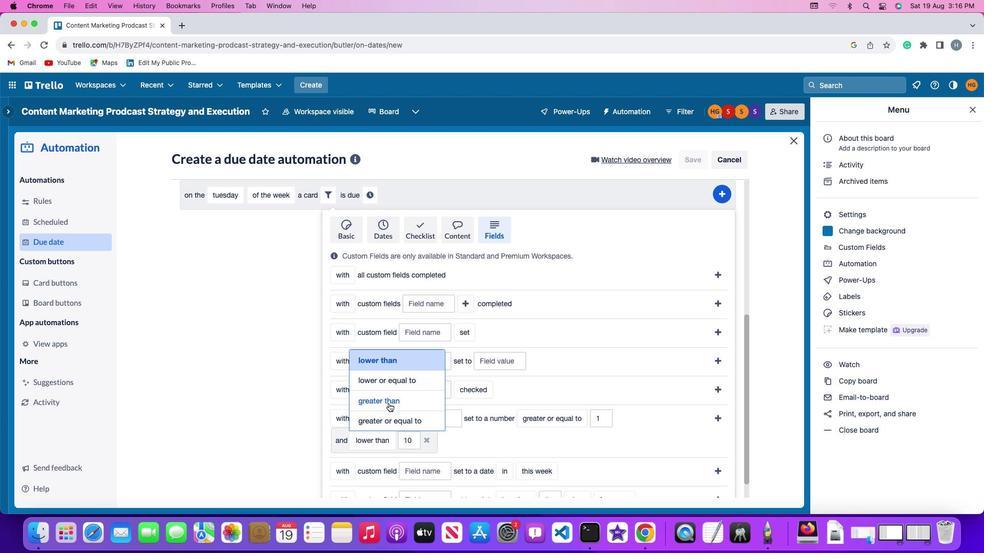 
Action: Mouse pressed left at (387, 402)
Screenshot: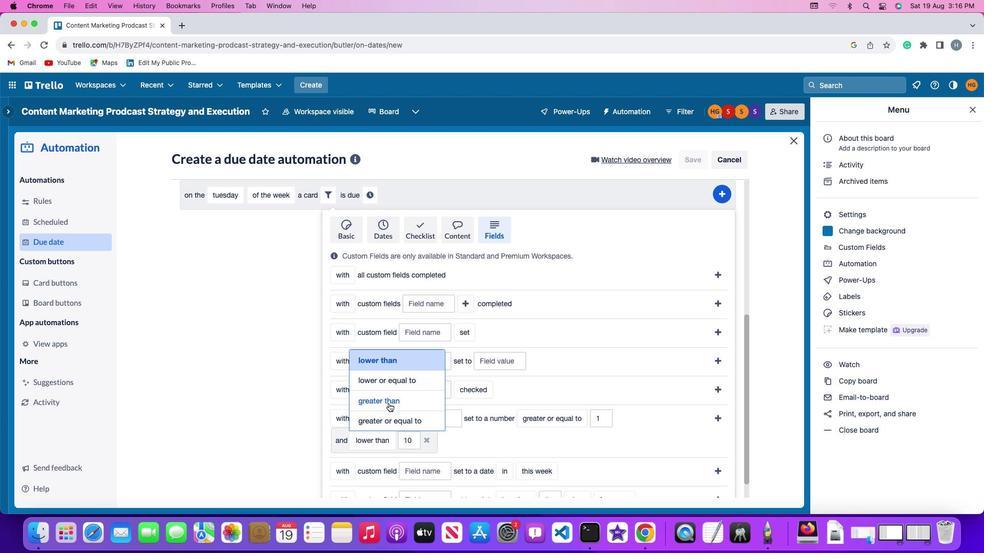 
Action: Mouse moved to (422, 440)
Screenshot: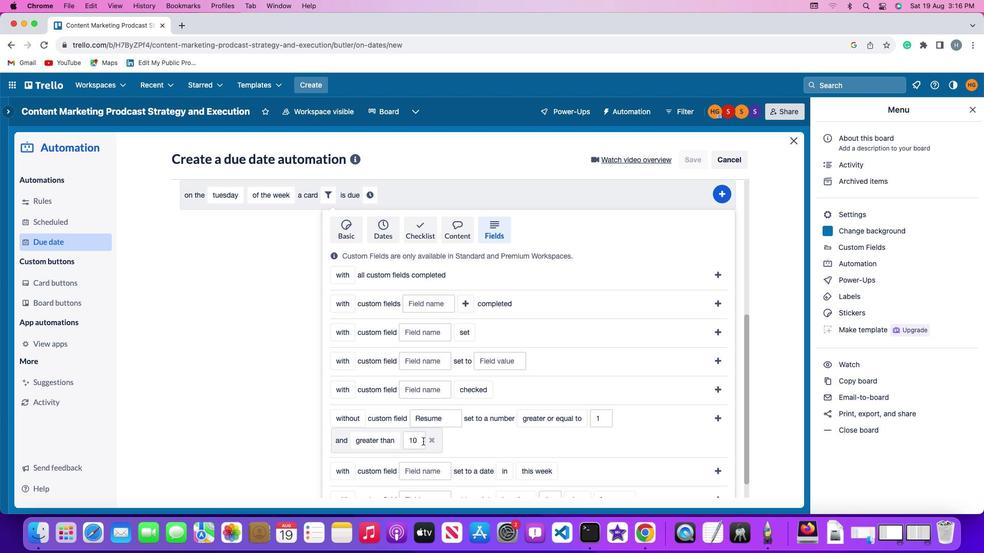 
Action: Mouse pressed left at (422, 440)
Screenshot: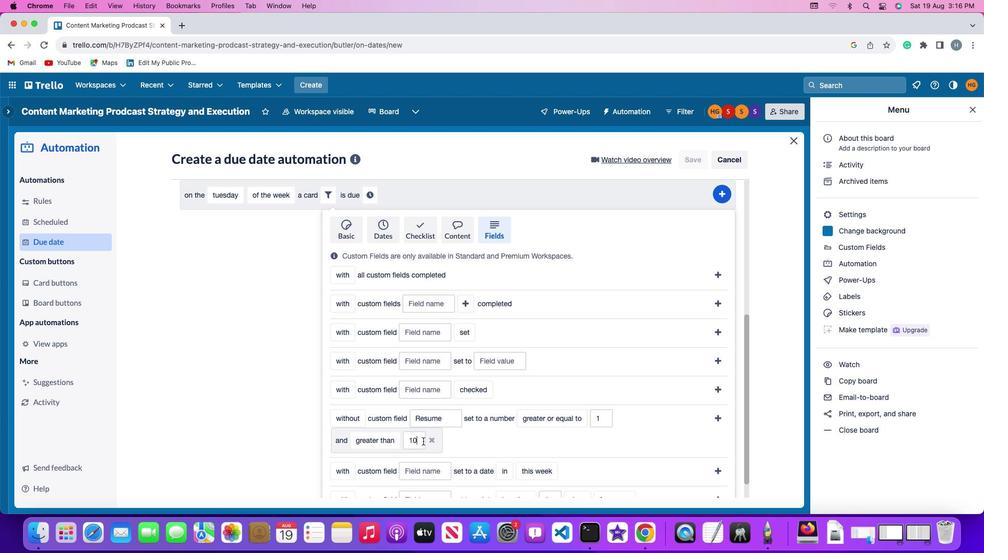 
Action: Mouse moved to (421, 440)
Screenshot: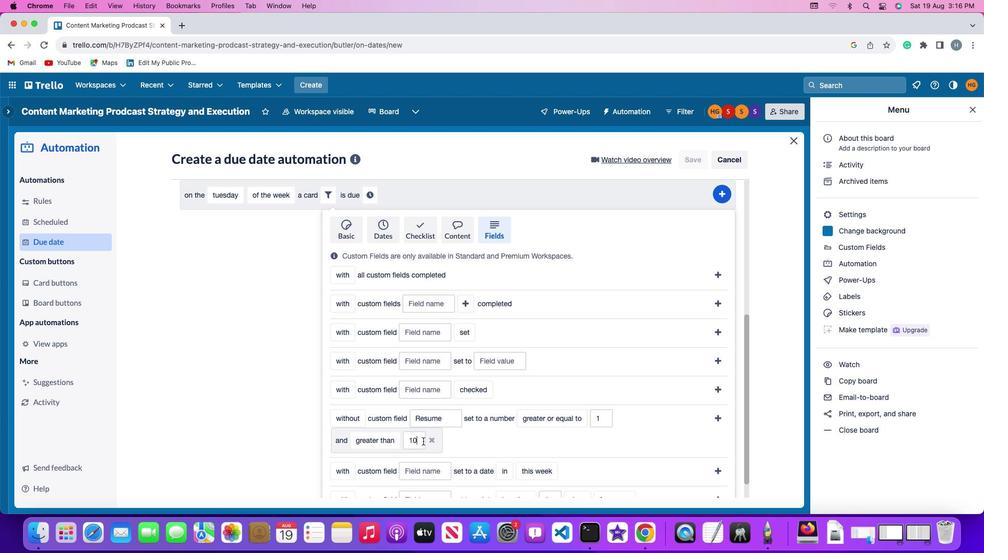 
Action: Key pressed Key.backspaceKey.backspace'1'
Screenshot: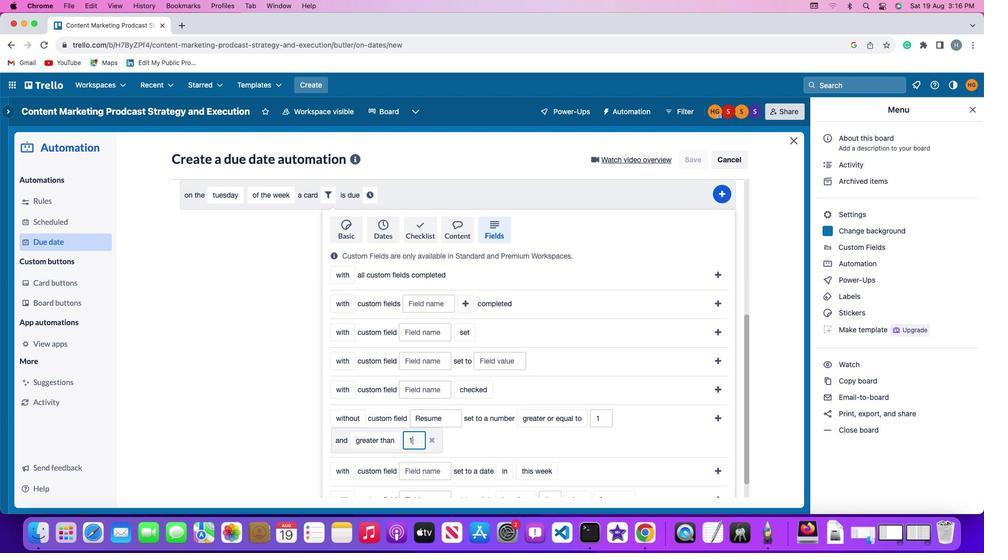 
Action: Mouse moved to (421, 440)
Screenshot: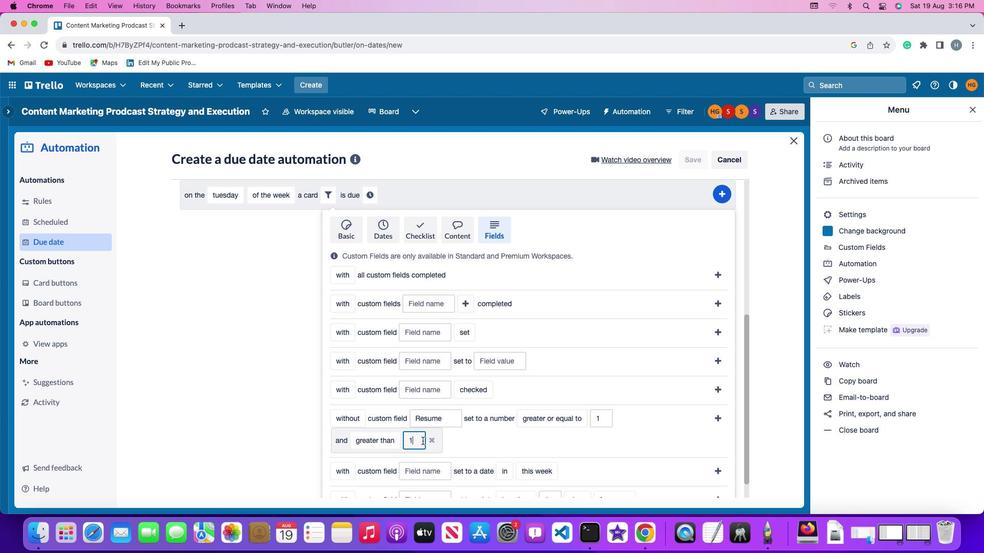 
Action: Key pressed '0'
Screenshot: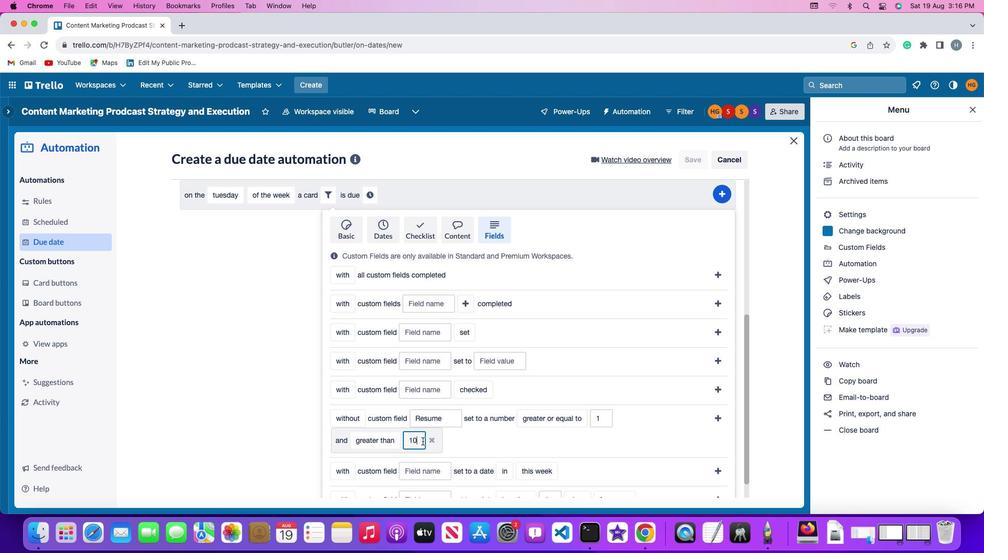 
Action: Mouse moved to (719, 416)
Screenshot: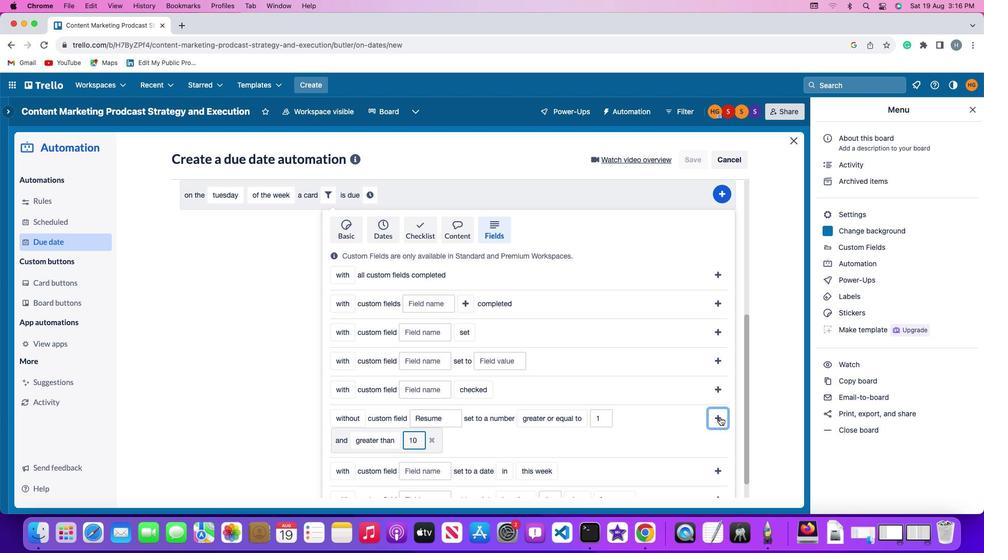 
Action: Mouse pressed left at (719, 416)
Screenshot: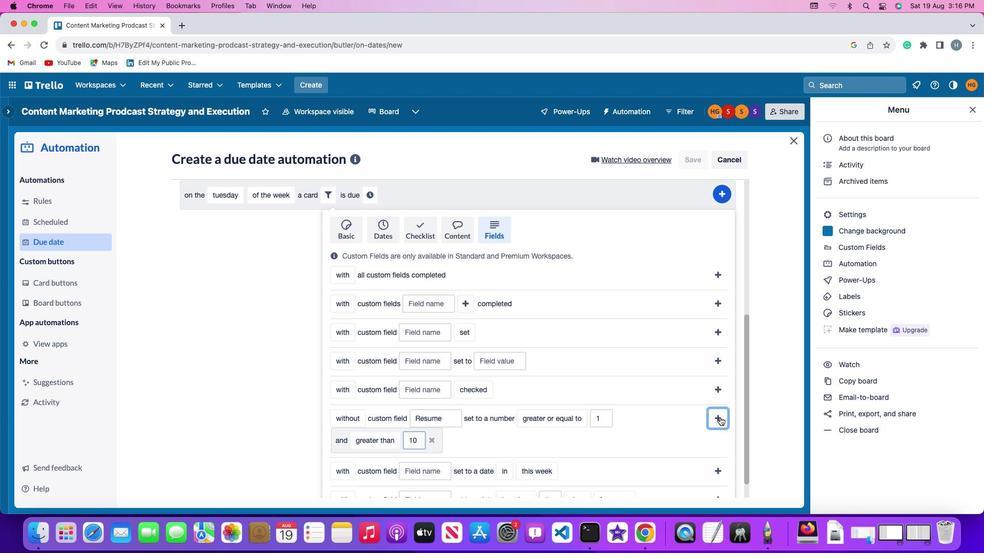 
Action: Mouse moved to (677, 452)
Screenshot: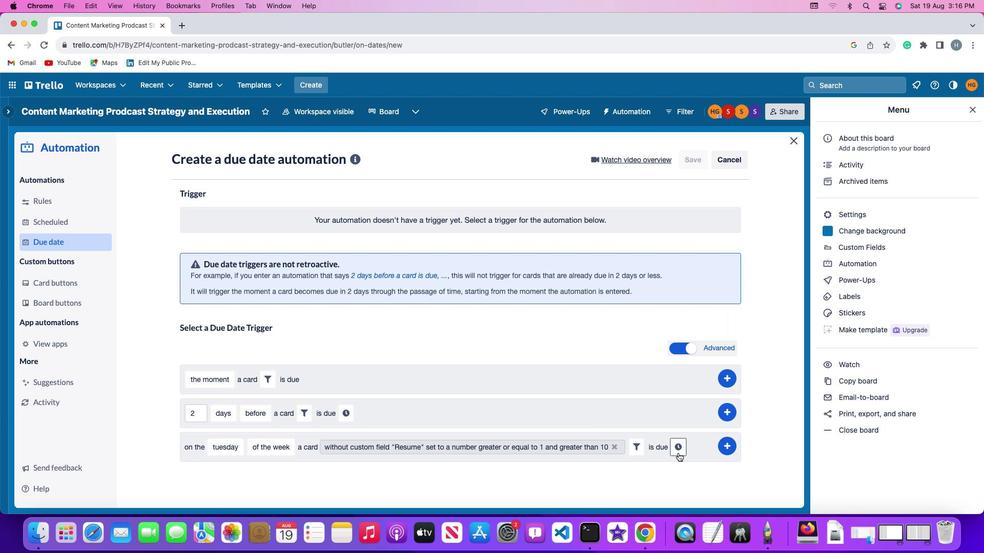 
Action: Mouse pressed left at (677, 452)
Screenshot: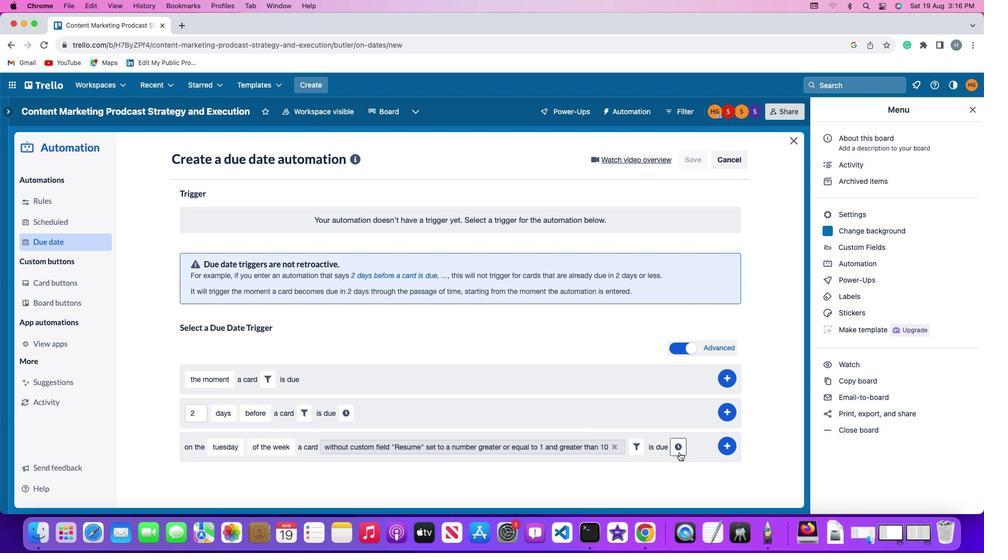
Action: Mouse moved to (213, 473)
Screenshot: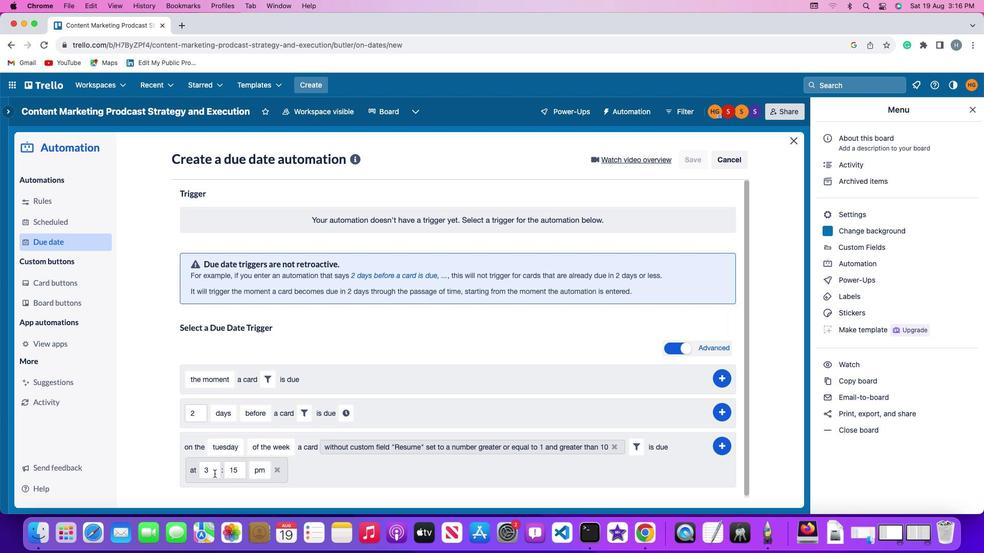 
Action: Mouse pressed left at (213, 473)
Screenshot: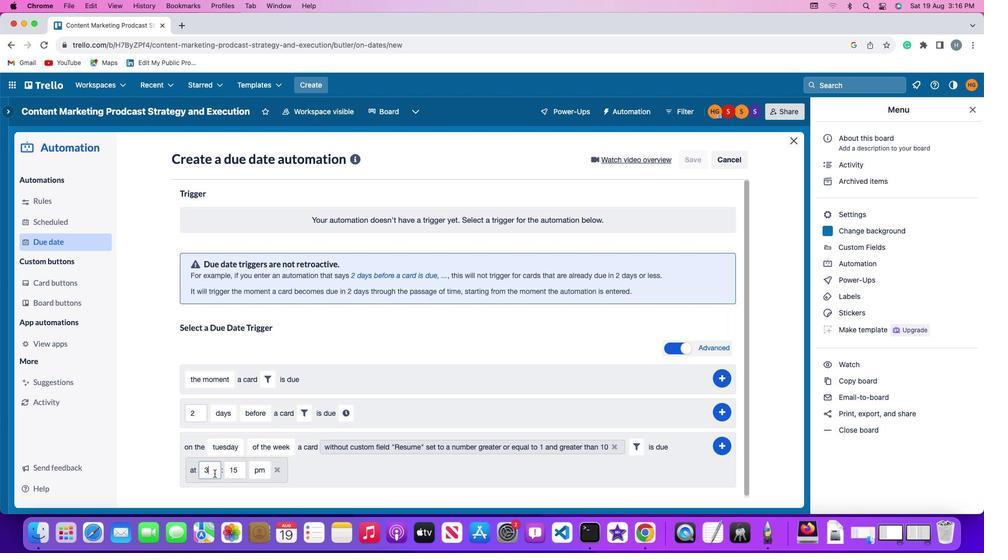 
Action: Key pressed Key.backspace'1''1'
Screenshot: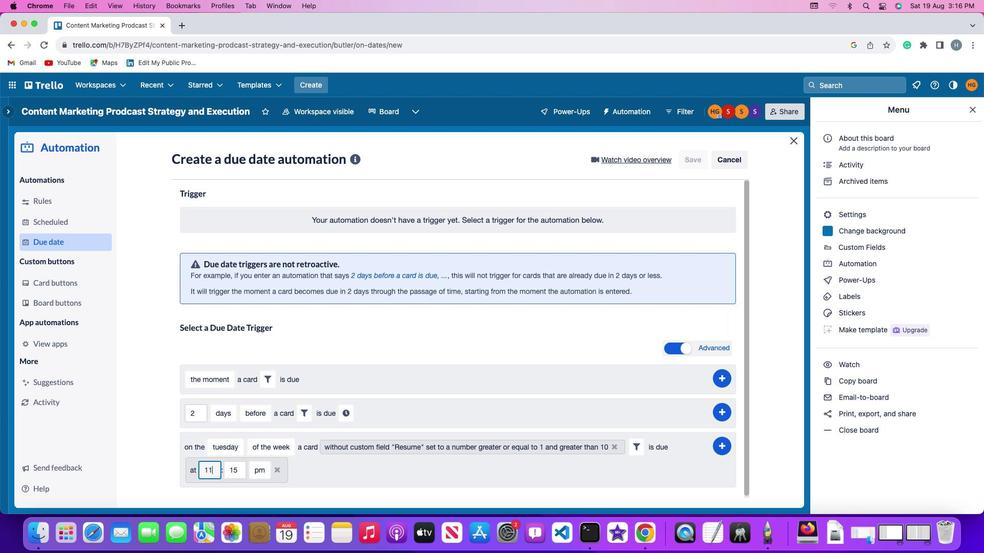 
Action: Mouse moved to (240, 472)
Screenshot: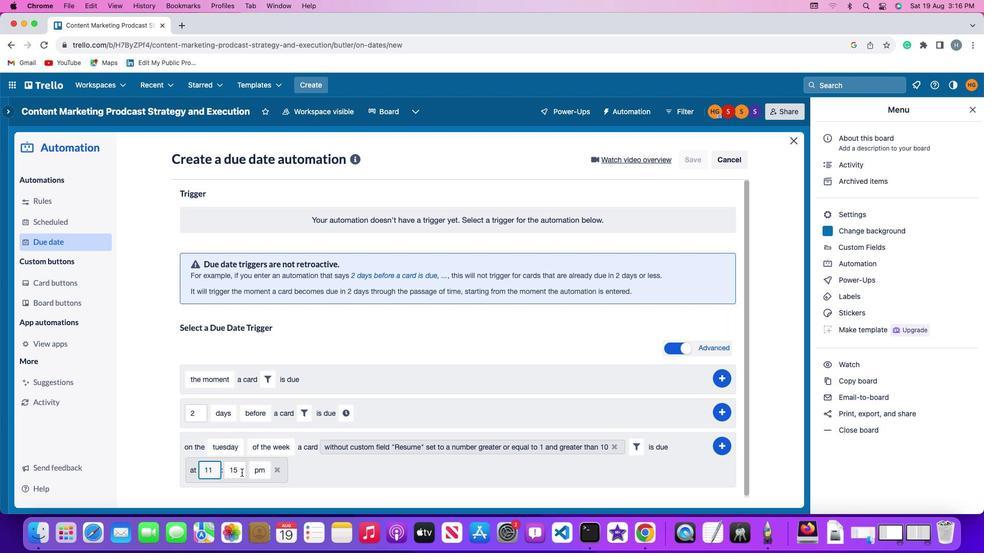 
Action: Mouse pressed left at (240, 472)
Screenshot: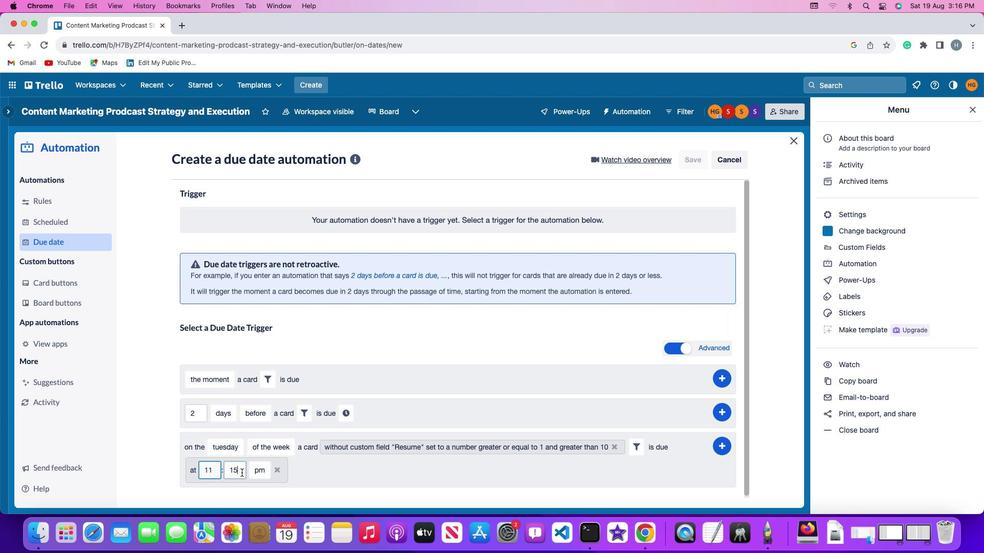 
Action: Key pressed Key.backspaceKey.backspace'0''0'
Screenshot: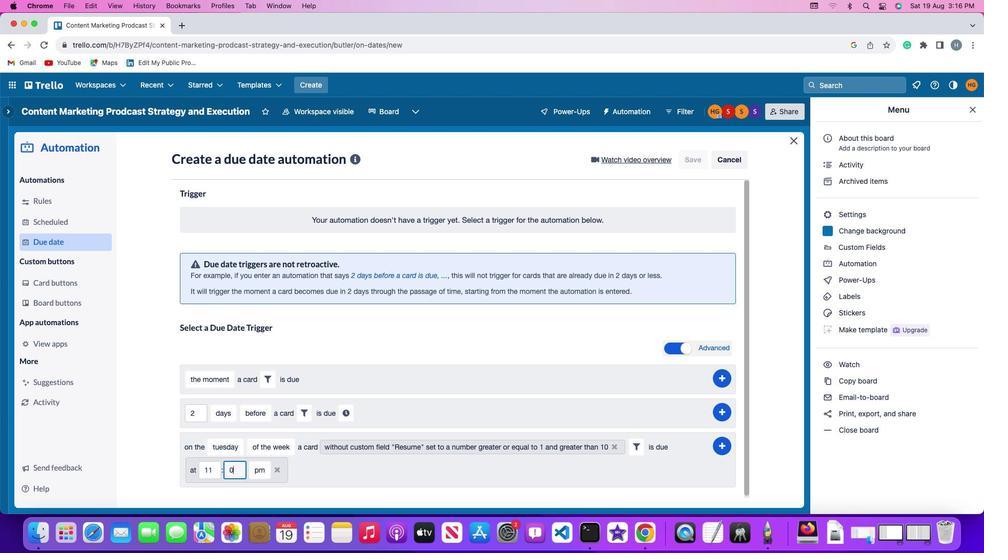 
Action: Mouse moved to (259, 469)
Screenshot: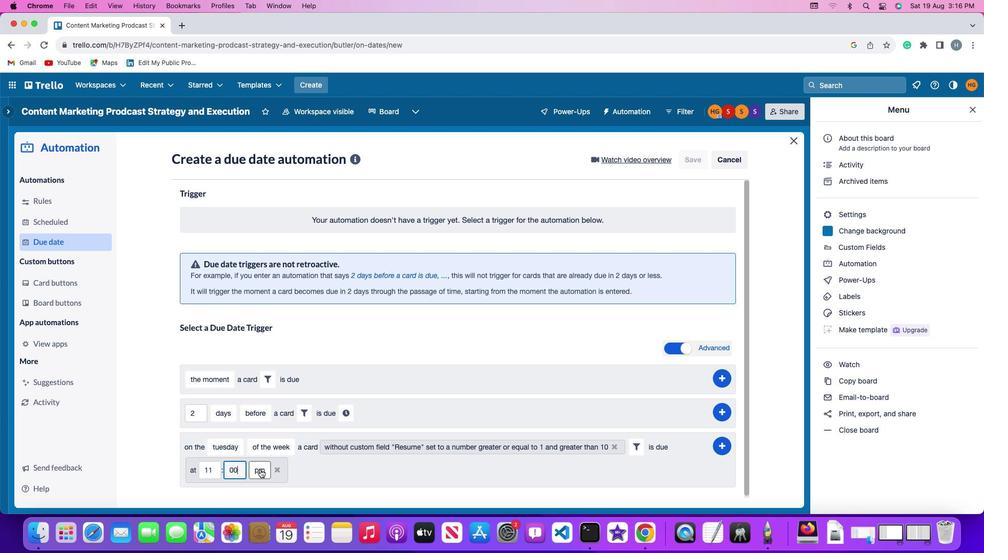 
Action: Mouse pressed left at (259, 469)
Screenshot: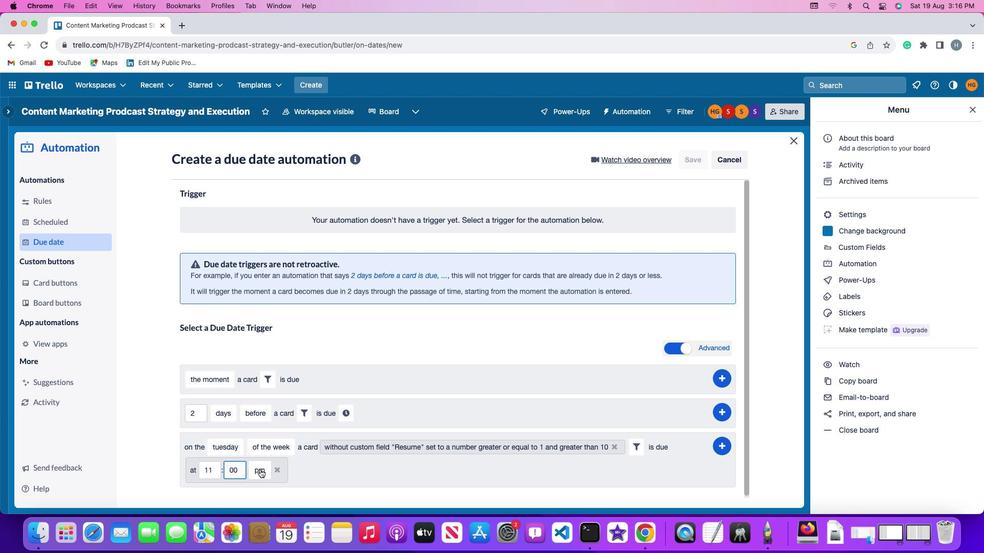 
Action: Mouse moved to (263, 431)
Screenshot: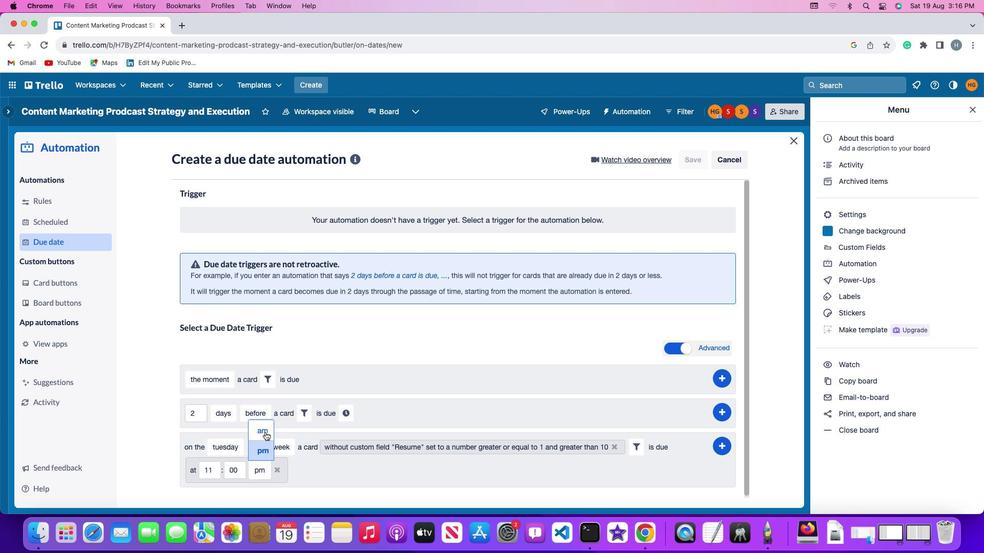 
Action: Mouse pressed left at (263, 431)
Screenshot: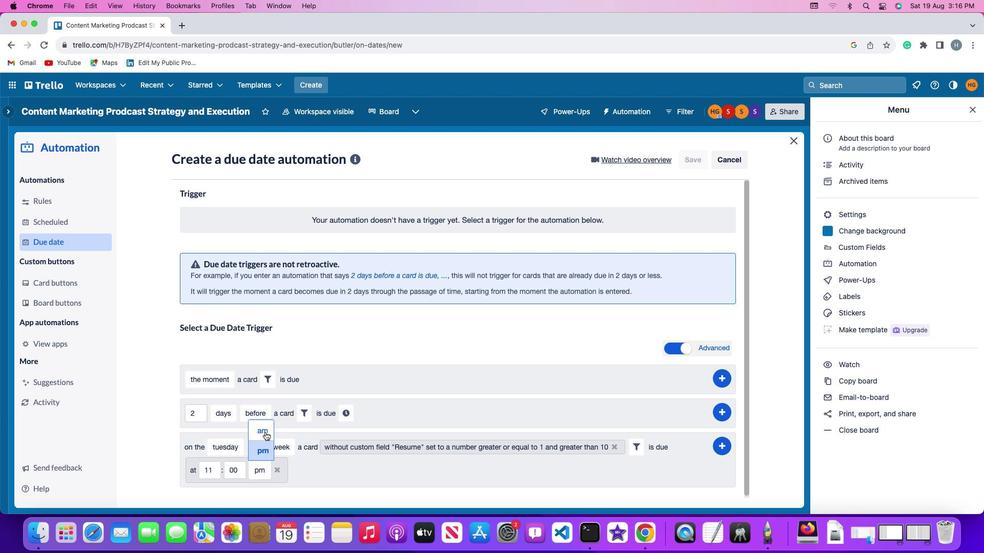 
Action: Mouse moved to (720, 443)
Screenshot: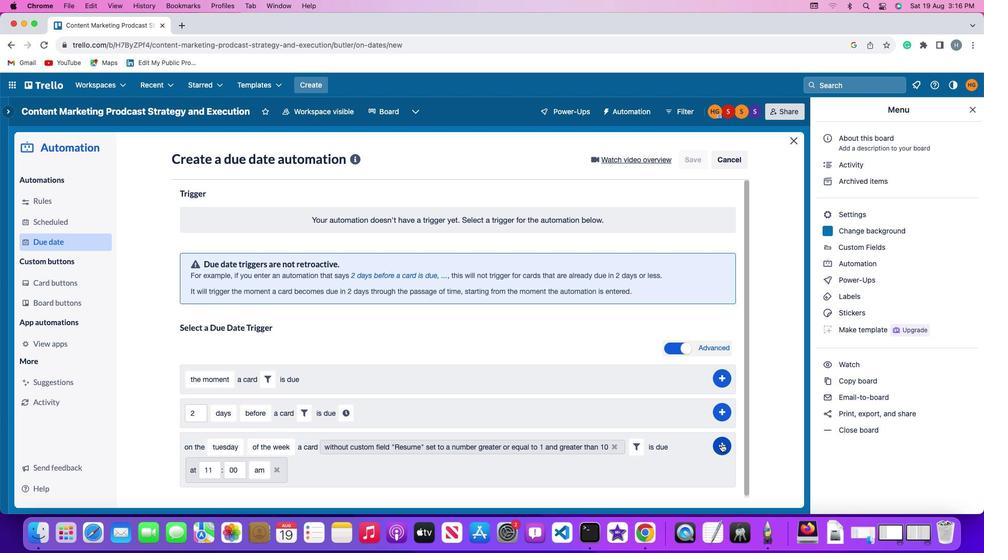 
Action: Mouse pressed left at (720, 443)
Screenshot: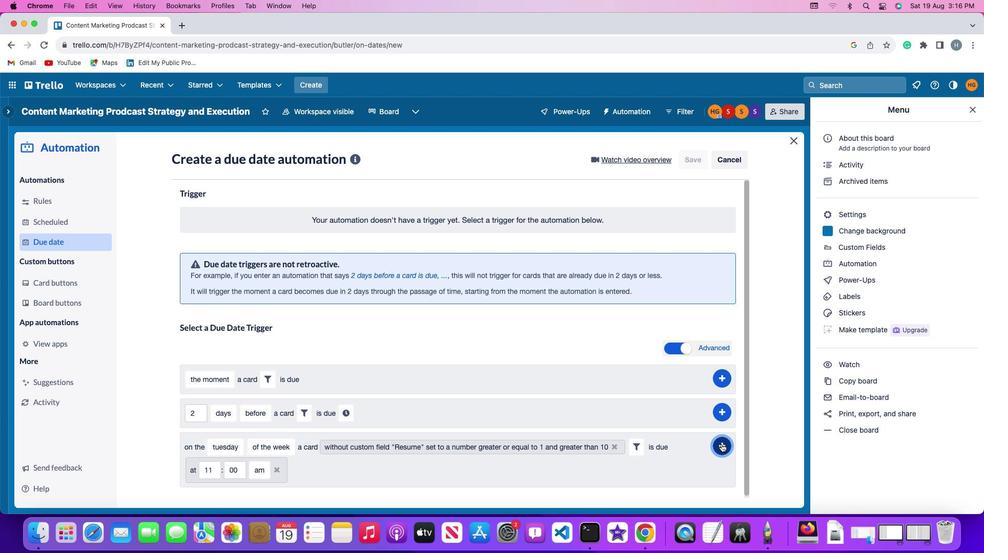 
Action: Mouse moved to (758, 381)
Screenshot: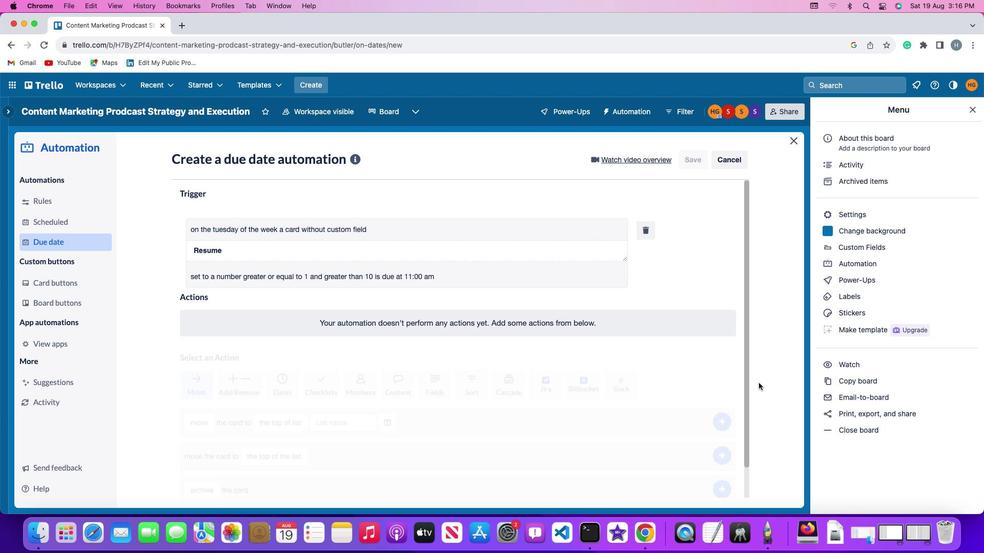 
